 Task: Create a due date automation trigger when advanced on, on the monday before a card is due add basic not assigned to anyone at 11:00 AM.
Action: Mouse moved to (1169, 338)
Screenshot: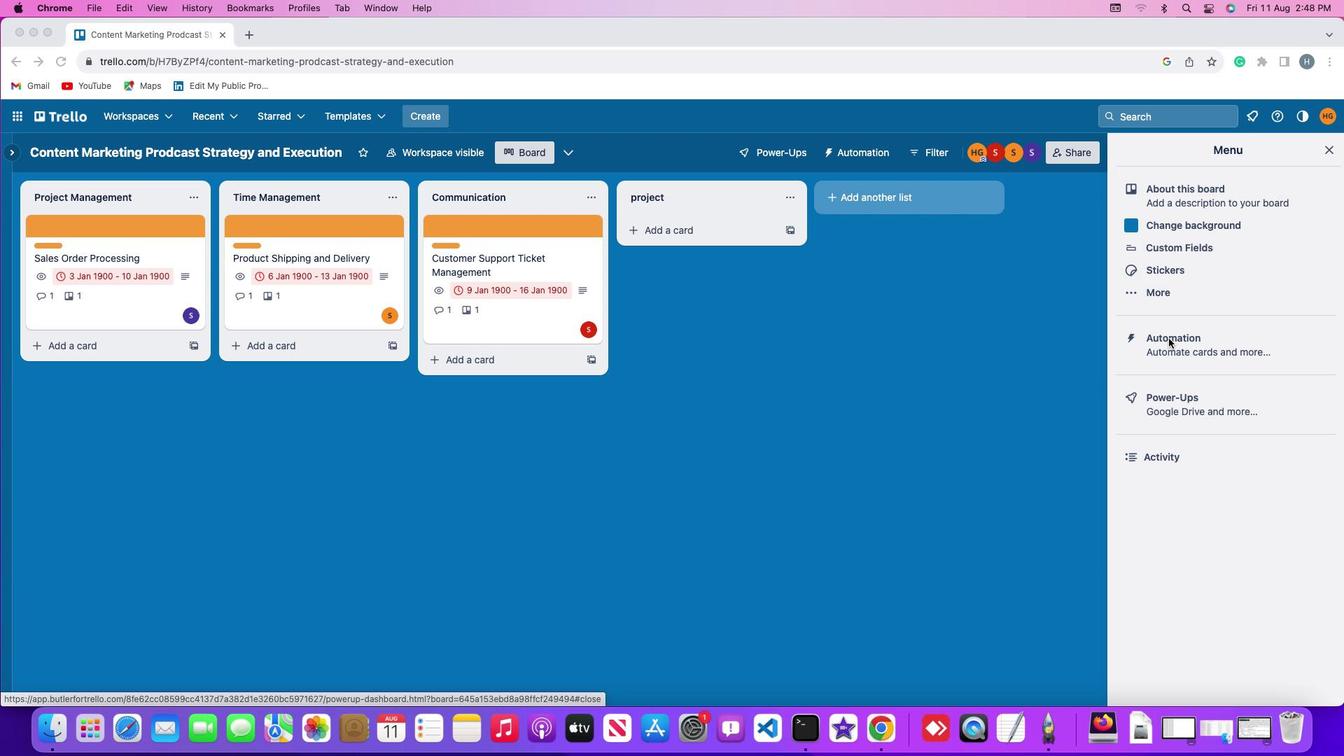 
Action: Mouse pressed left at (1169, 338)
Screenshot: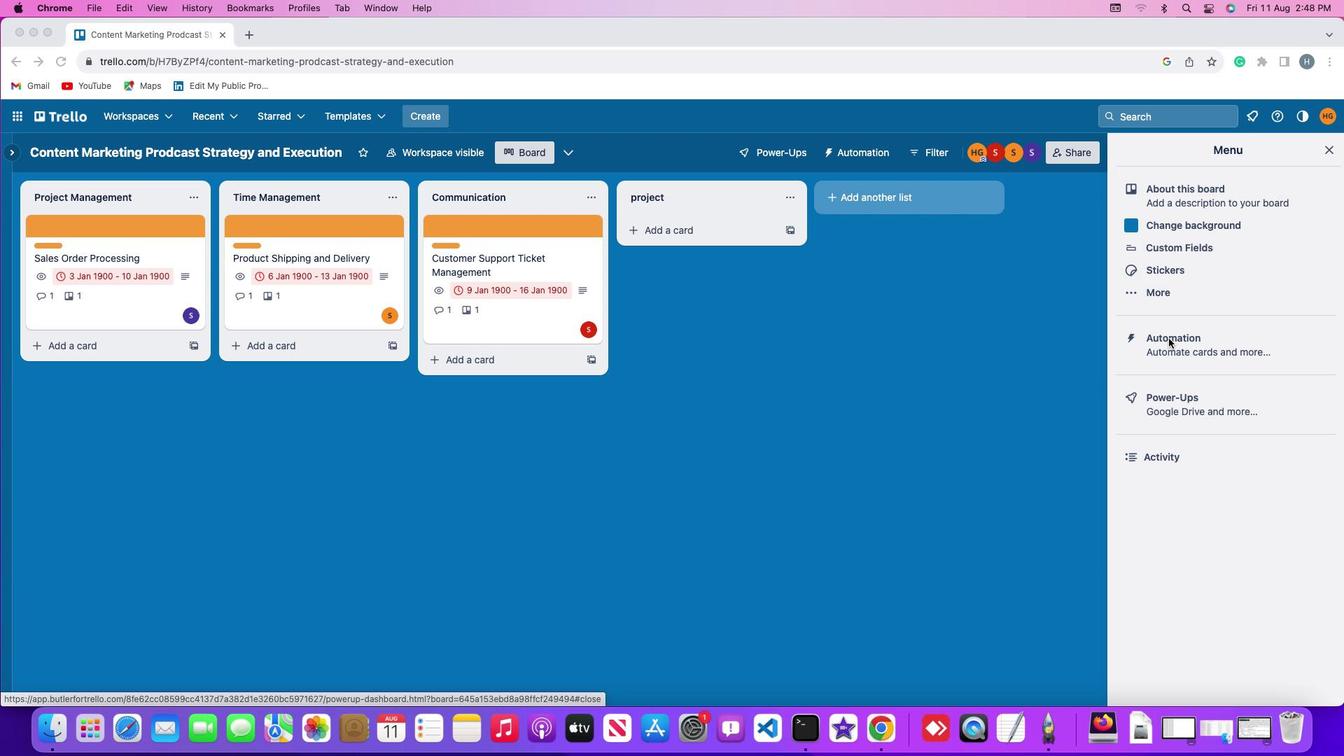 
Action: Mouse moved to (1168, 338)
Screenshot: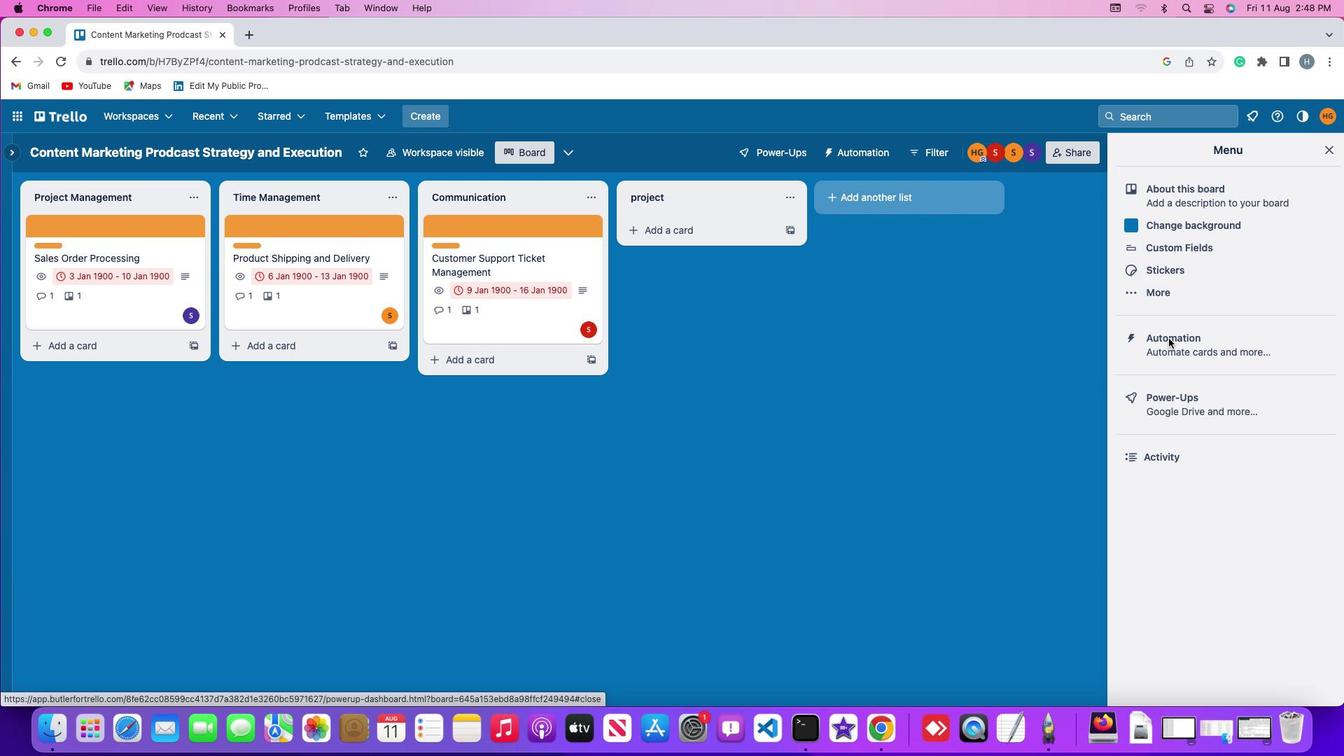 
Action: Mouse pressed left at (1168, 338)
Screenshot: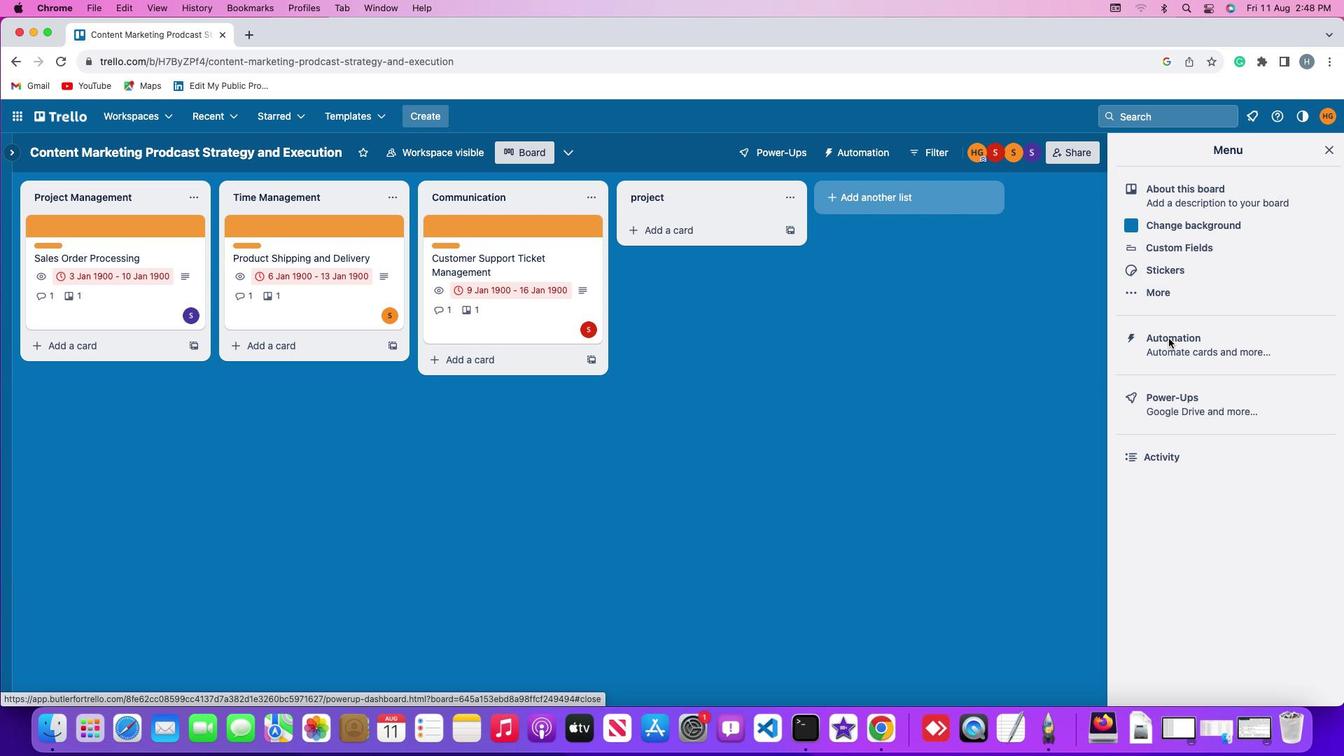 
Action: Mouse moved to (90, 331)
Screenshot: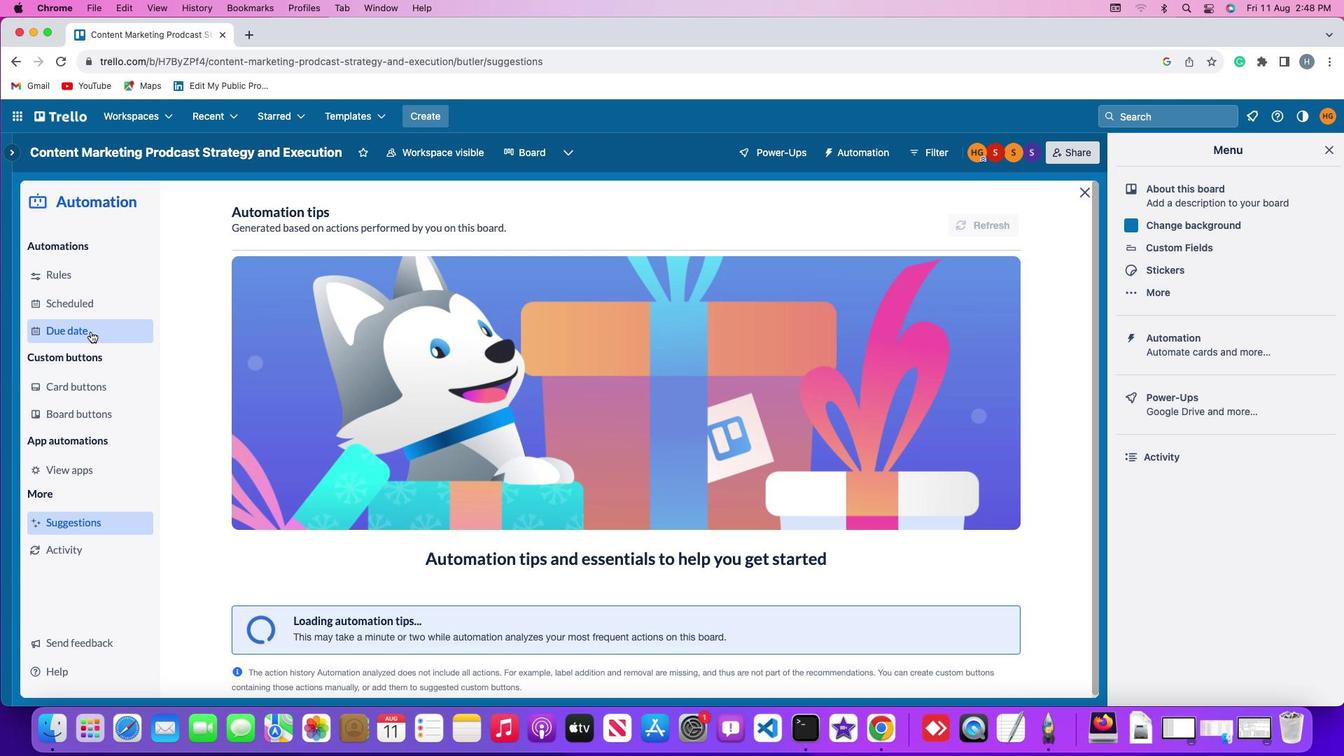 
Action: Mouse pressed left at (90, 331)
Screenshot: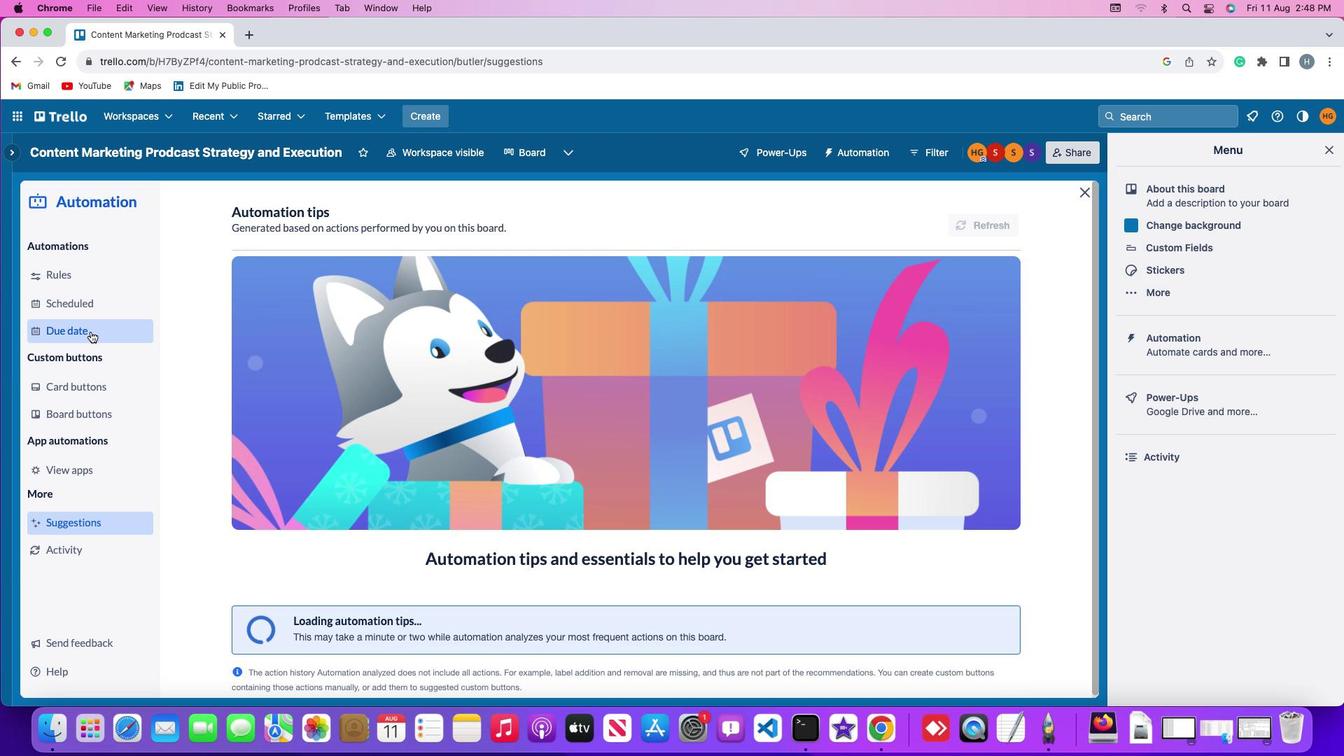 
Action: Mouse moved to (934, 212)
Screenshot: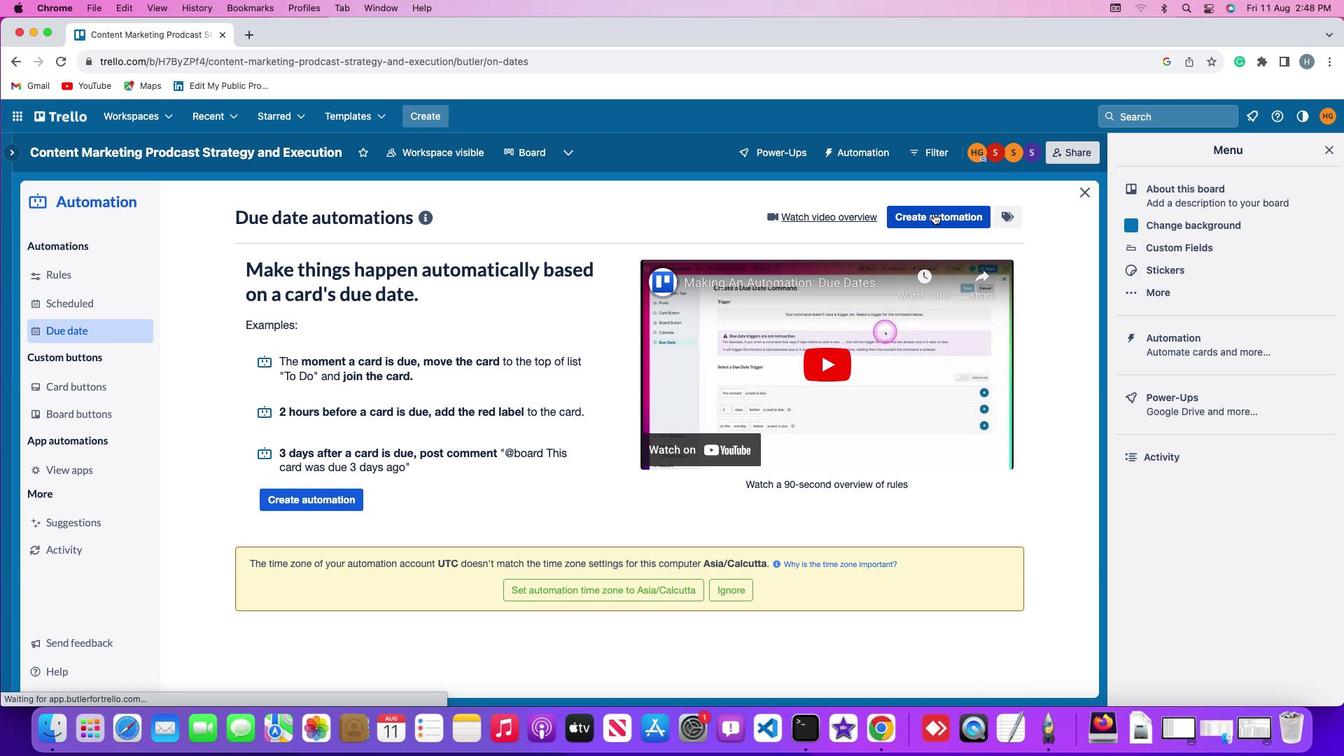 
Action: Mouse pressed left at (934, 212)
Screenshot: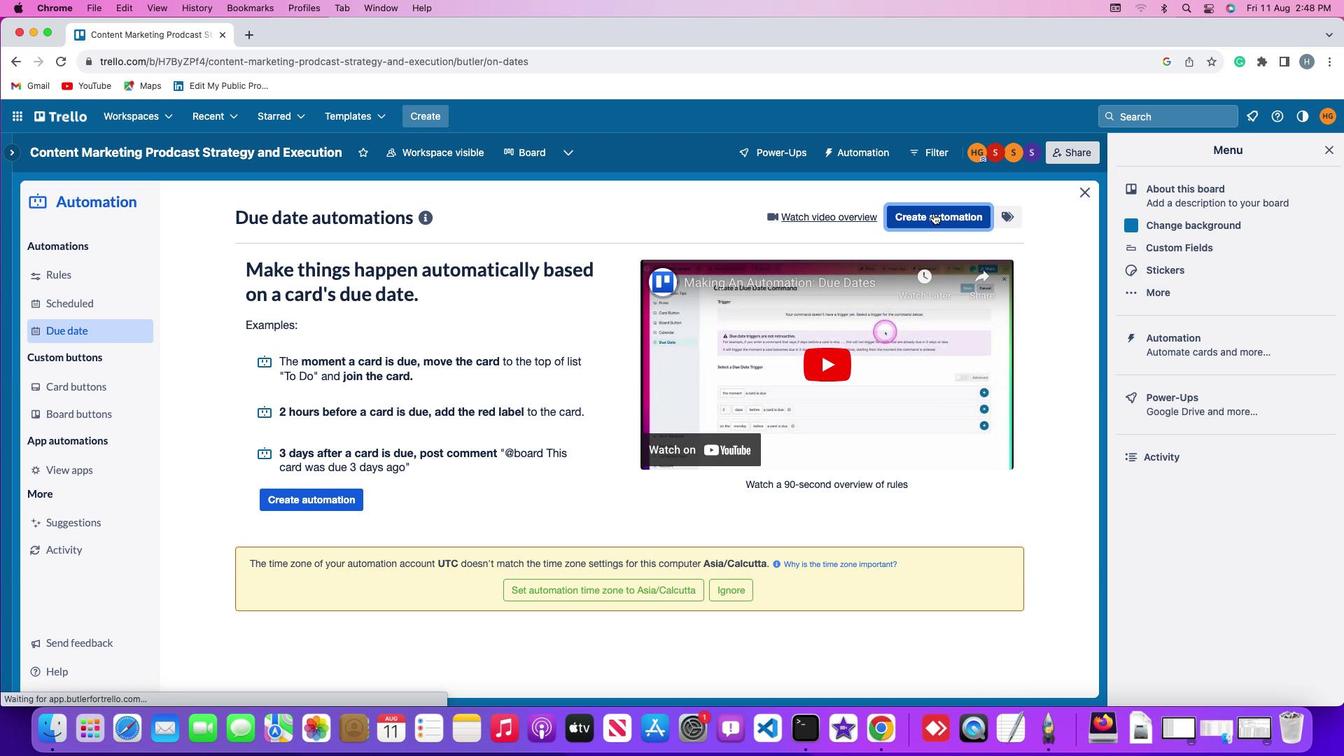 
Action: Mouse moved to (392, 351)
Screenshot: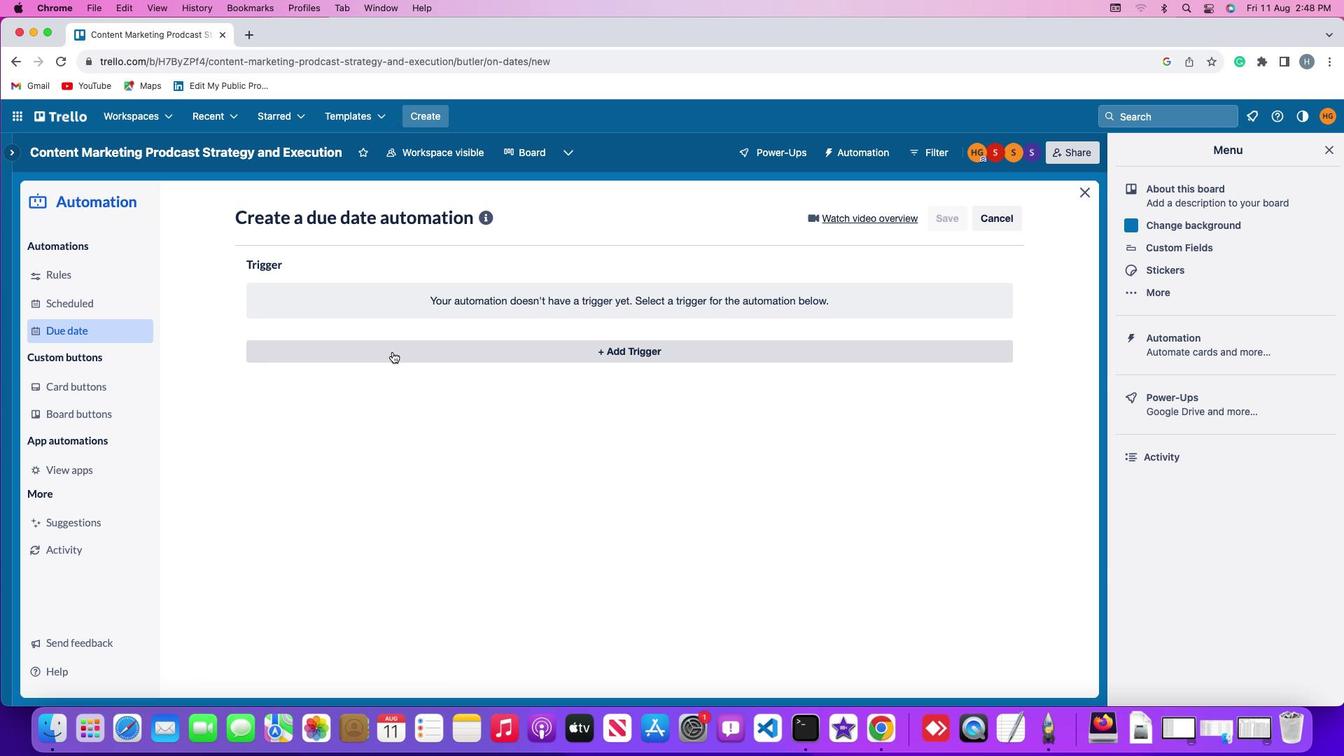 
Action: Mouse pressed left at (392, 351)
Screenshot: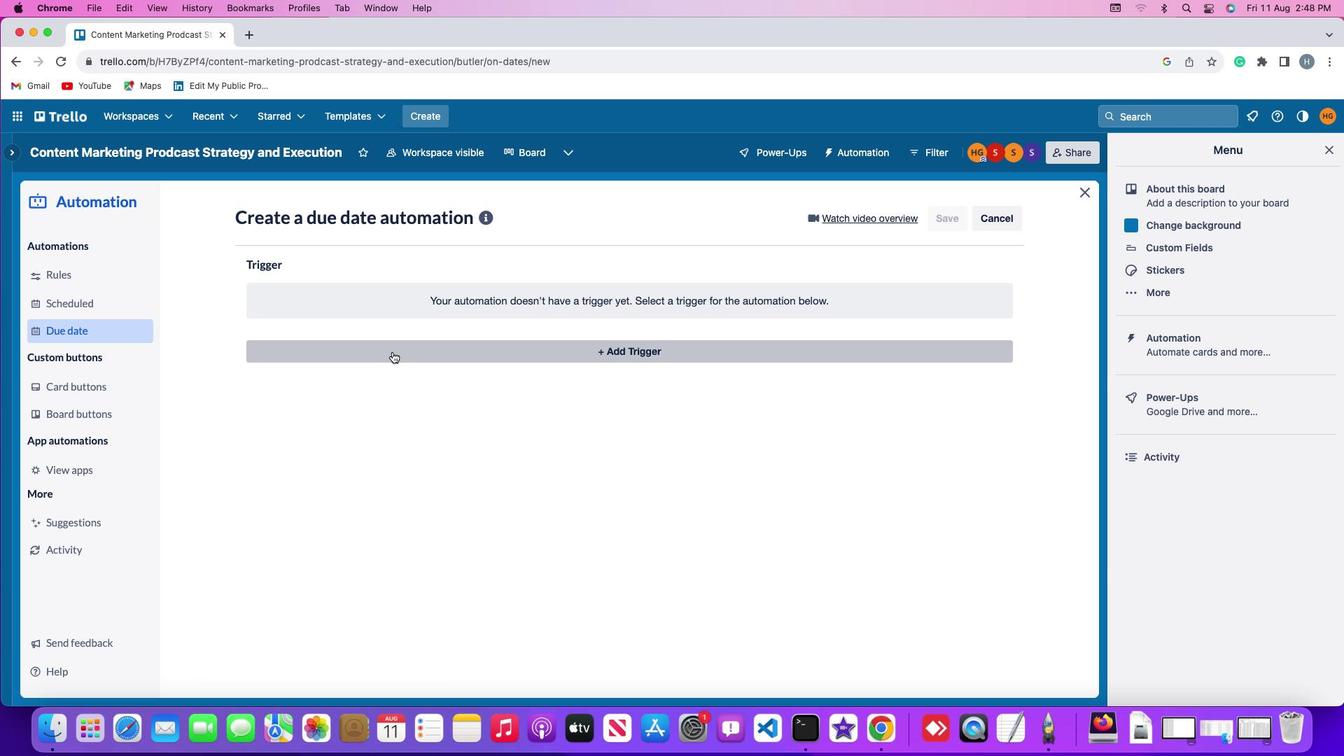 
Action: Mouse moved to (308, 617)
Screenshot: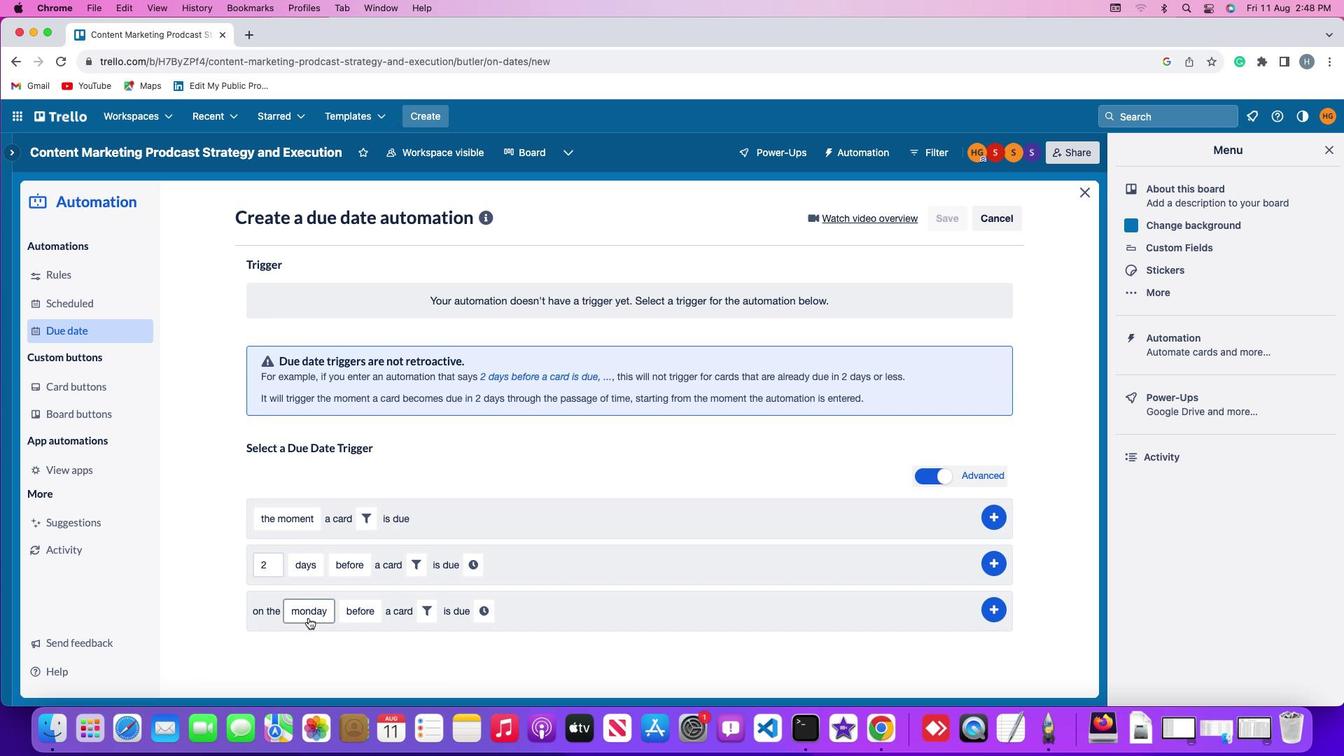 
Action: Mouse pressed left at (308, 617)
Screenshot: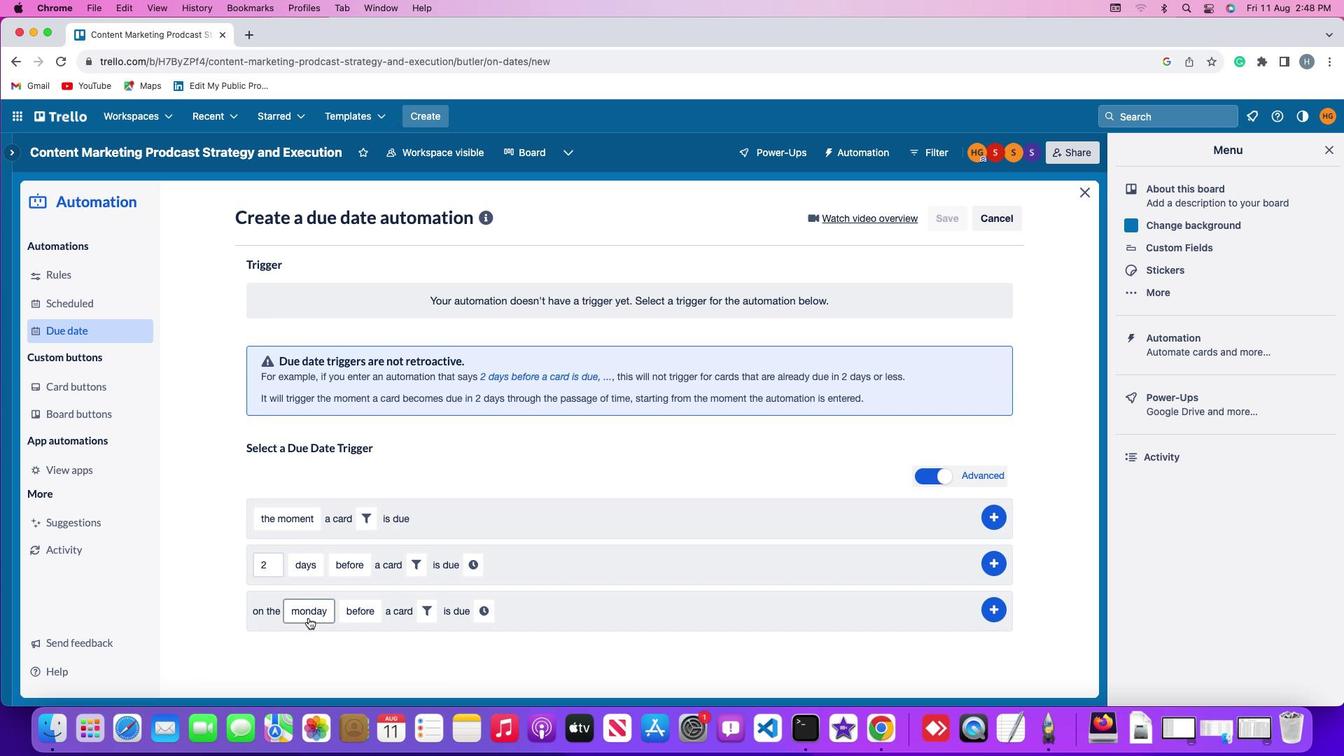 
Action: Mouse moved to (331, 417)
Screenshot: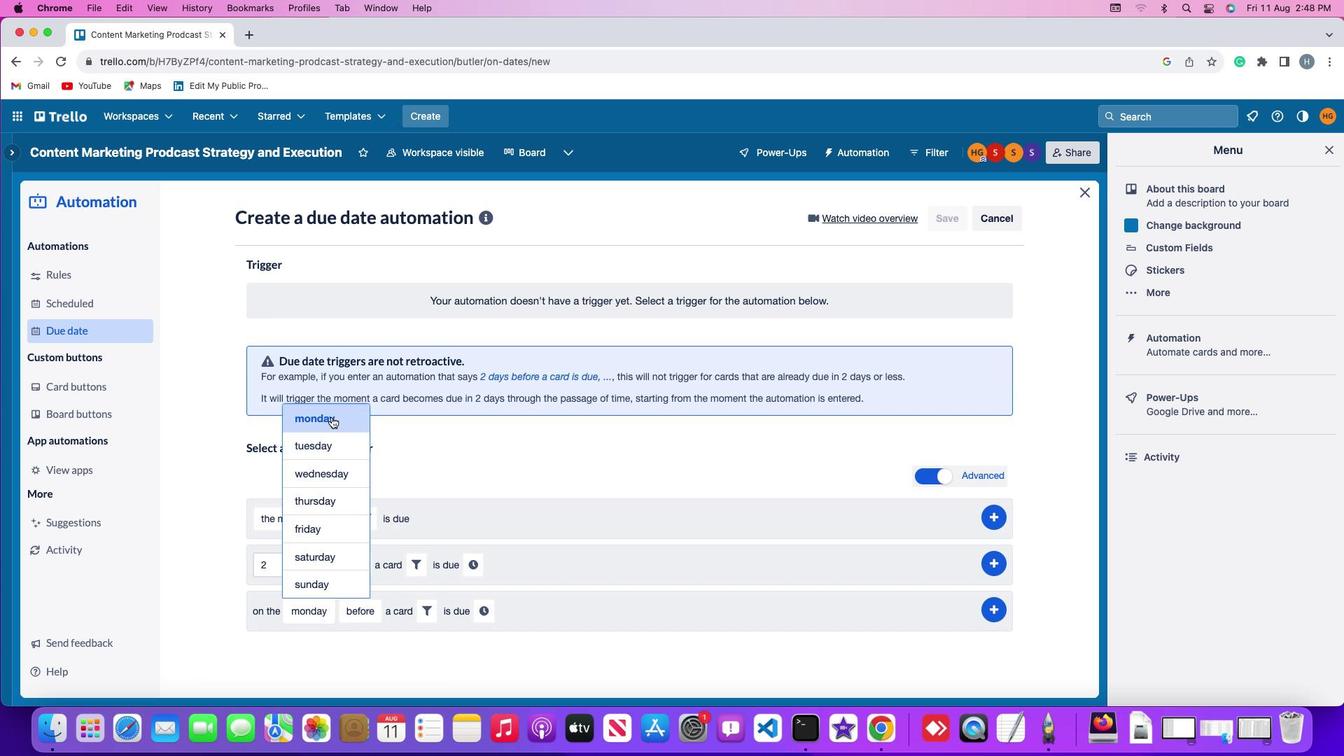
Action: Mouse pressed left at (331, 417)
Screenshot: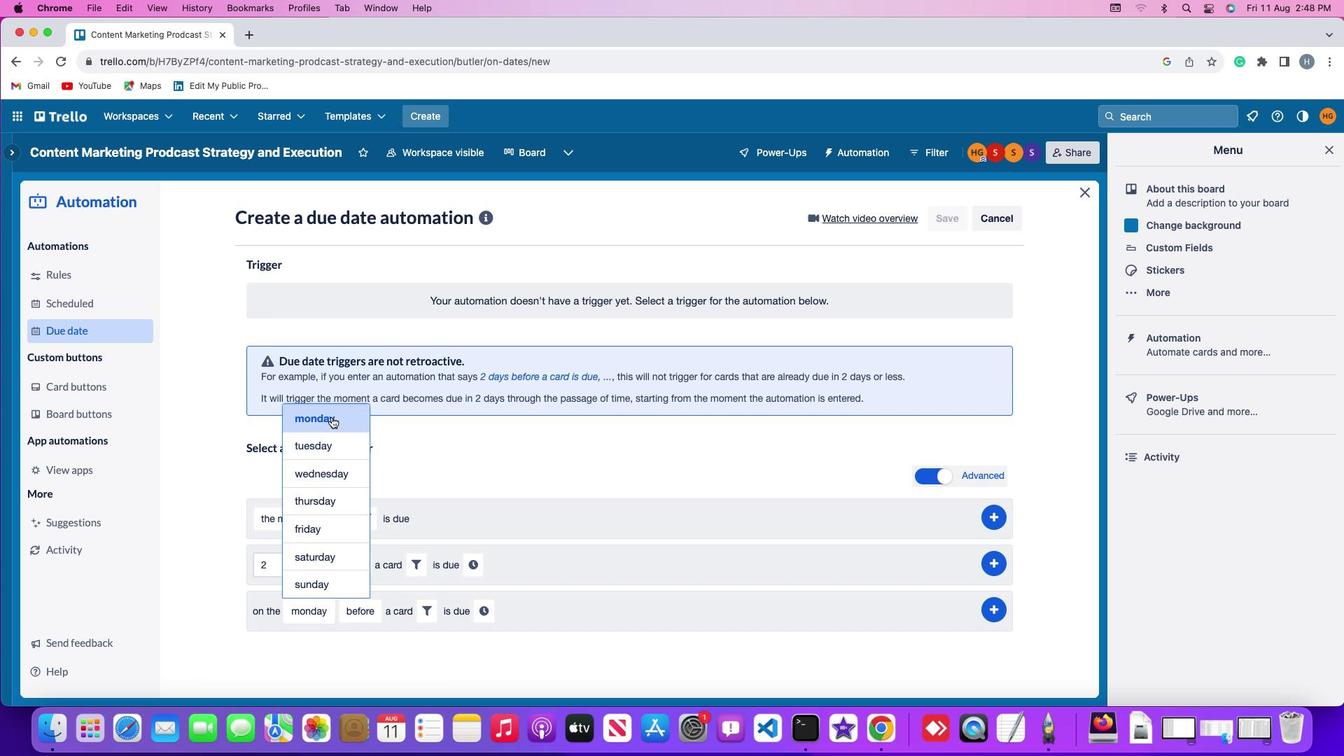 
Action: Mouse moved to (364, 618)
Screenshot: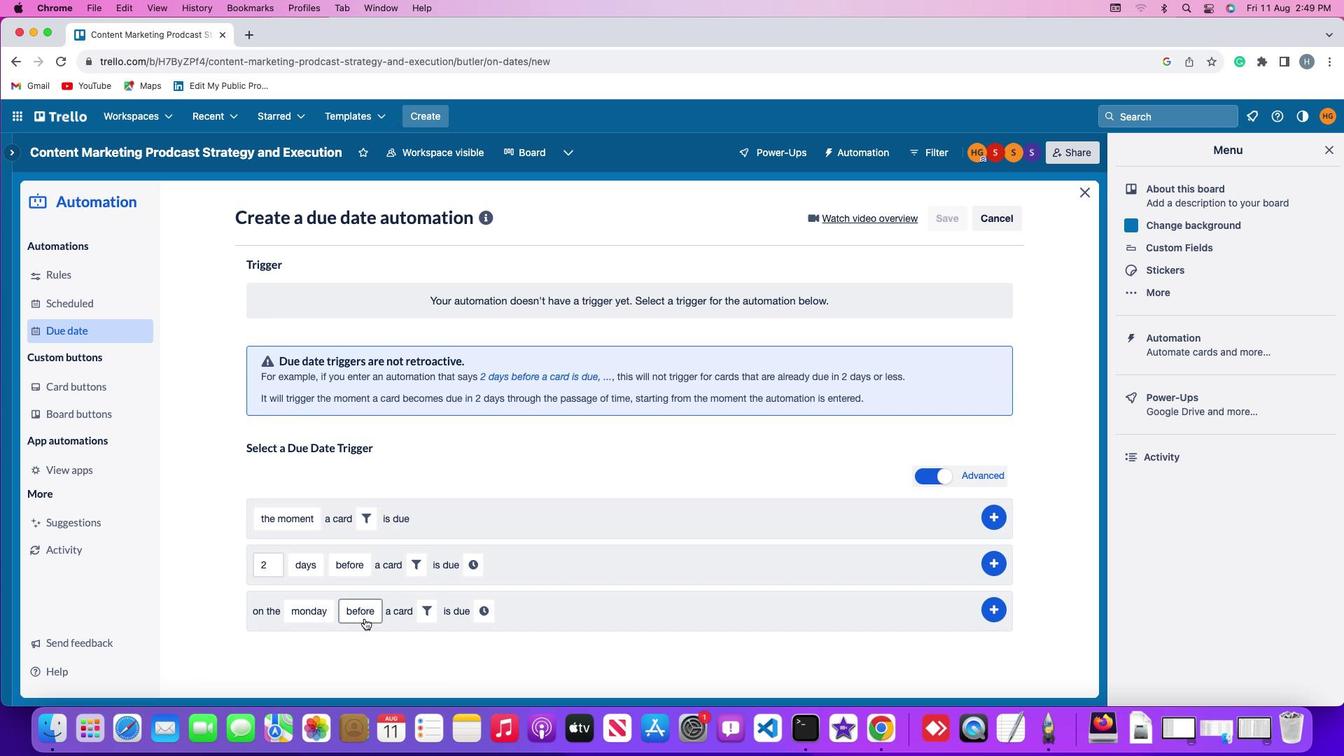 
Action: Mouse pressed left at (364, 618)
Screenshot: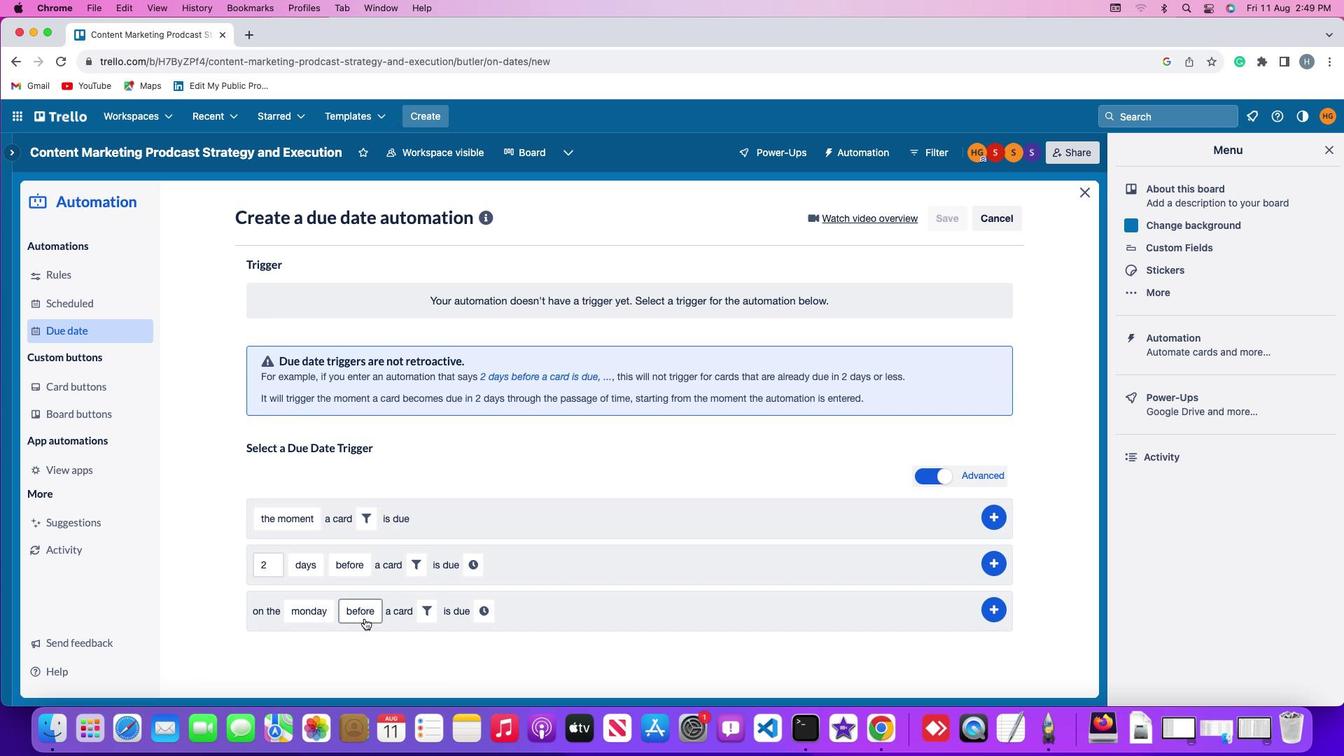 
Action: Mouse moved to (387, 500)
Screenshot: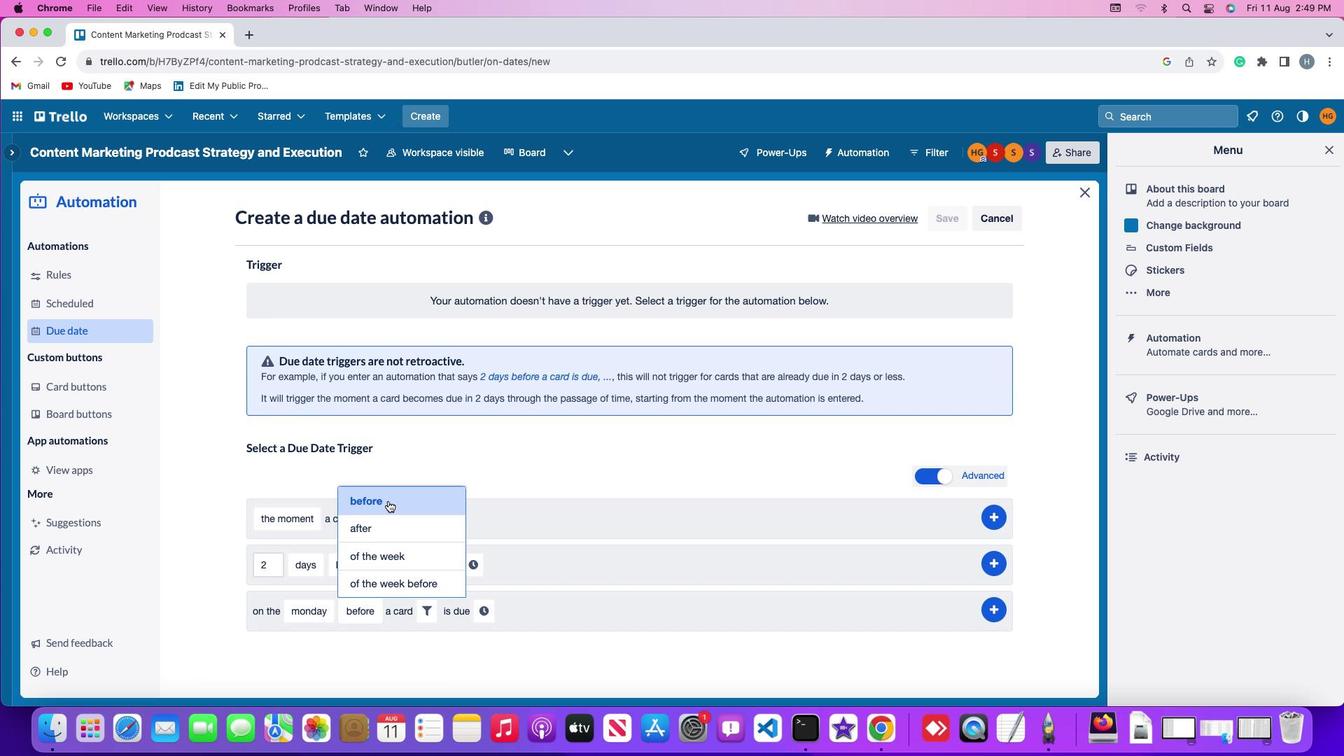 
Action: Mouse pressed left at (387, 500)
Screenshot: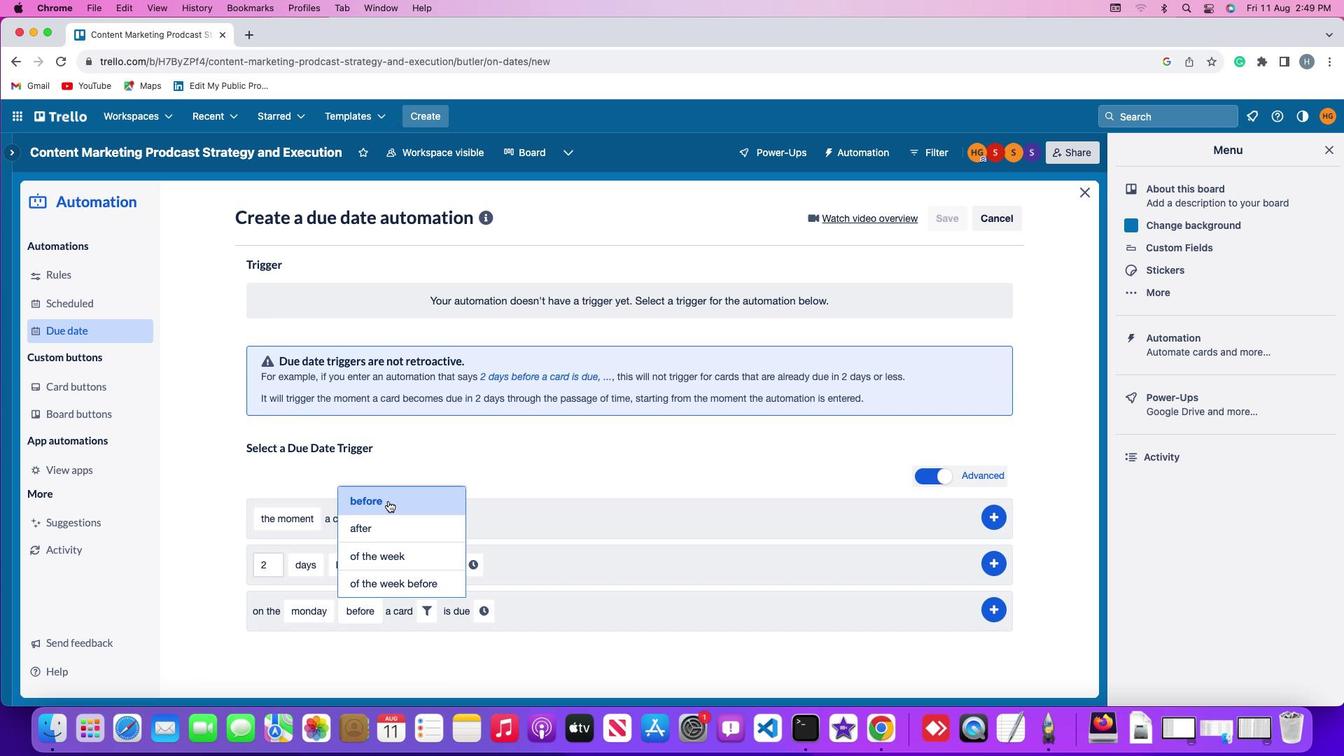 
Action: Mouse moved to (430, 607)
Screenshot: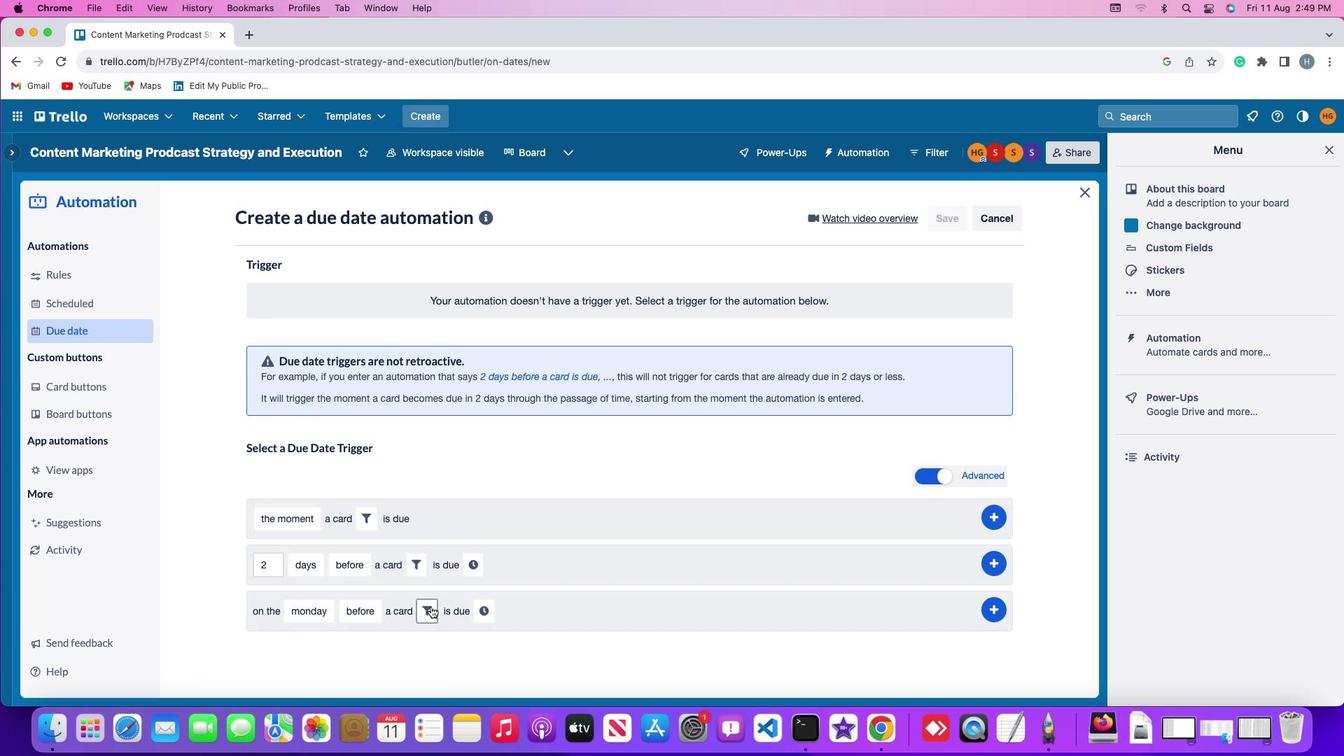 
Action: Mouse pressed left at (430, 607)
Screenshot: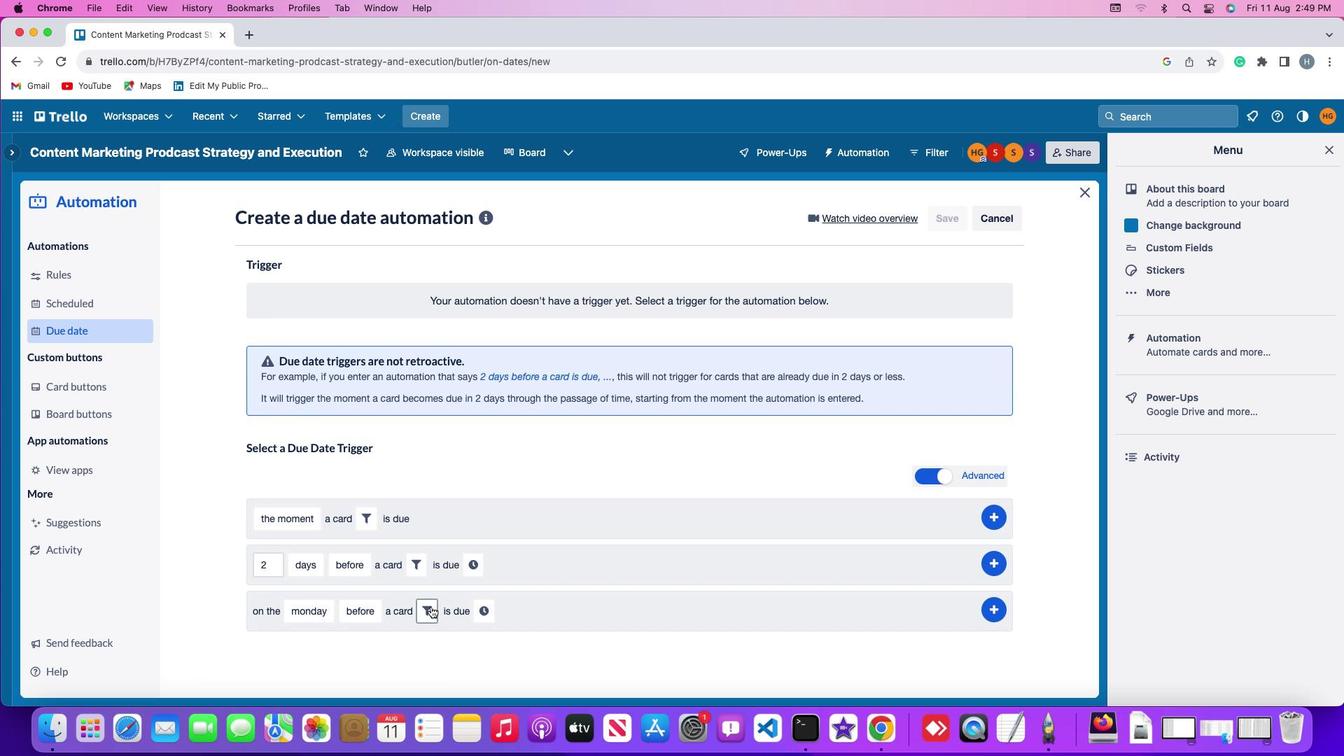 
Action: Mouse moved to (383, 659)
Screenshot: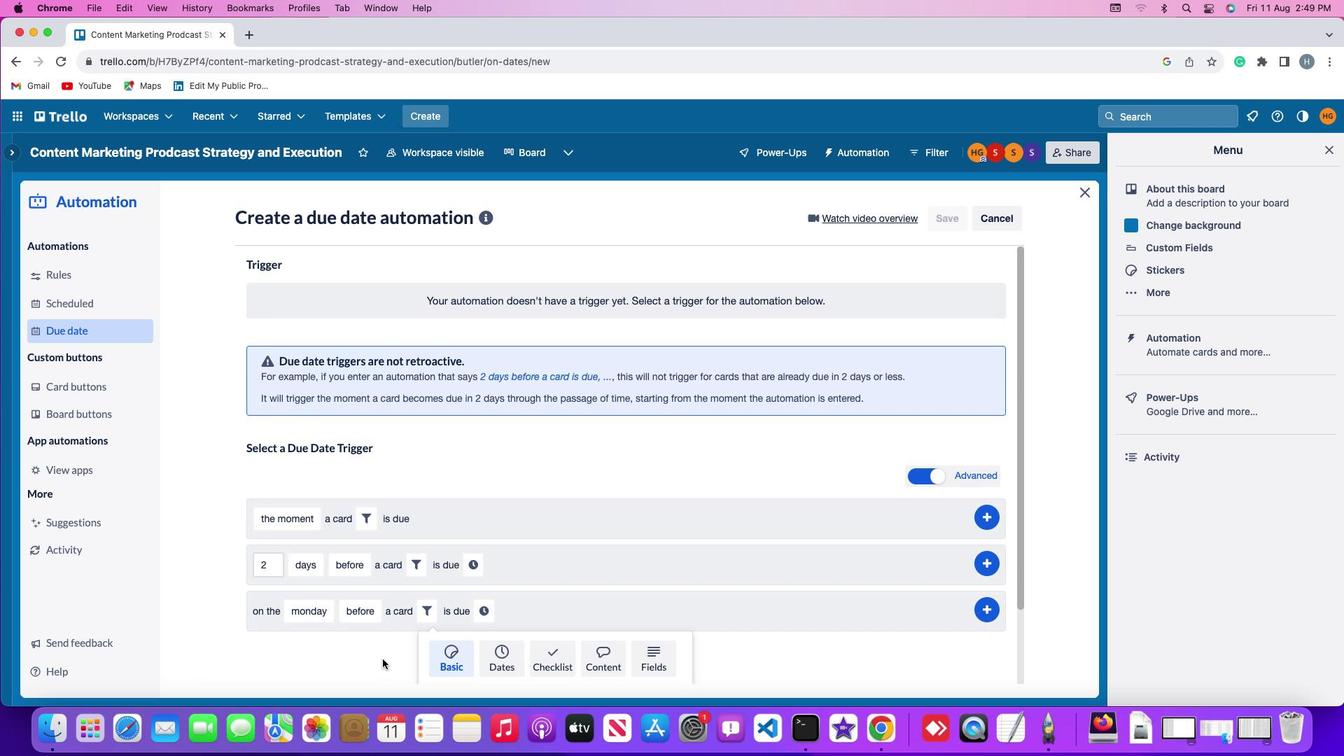 
Action: Mouse scrolled (383, 659) with delta (0, 0)
Screenshot: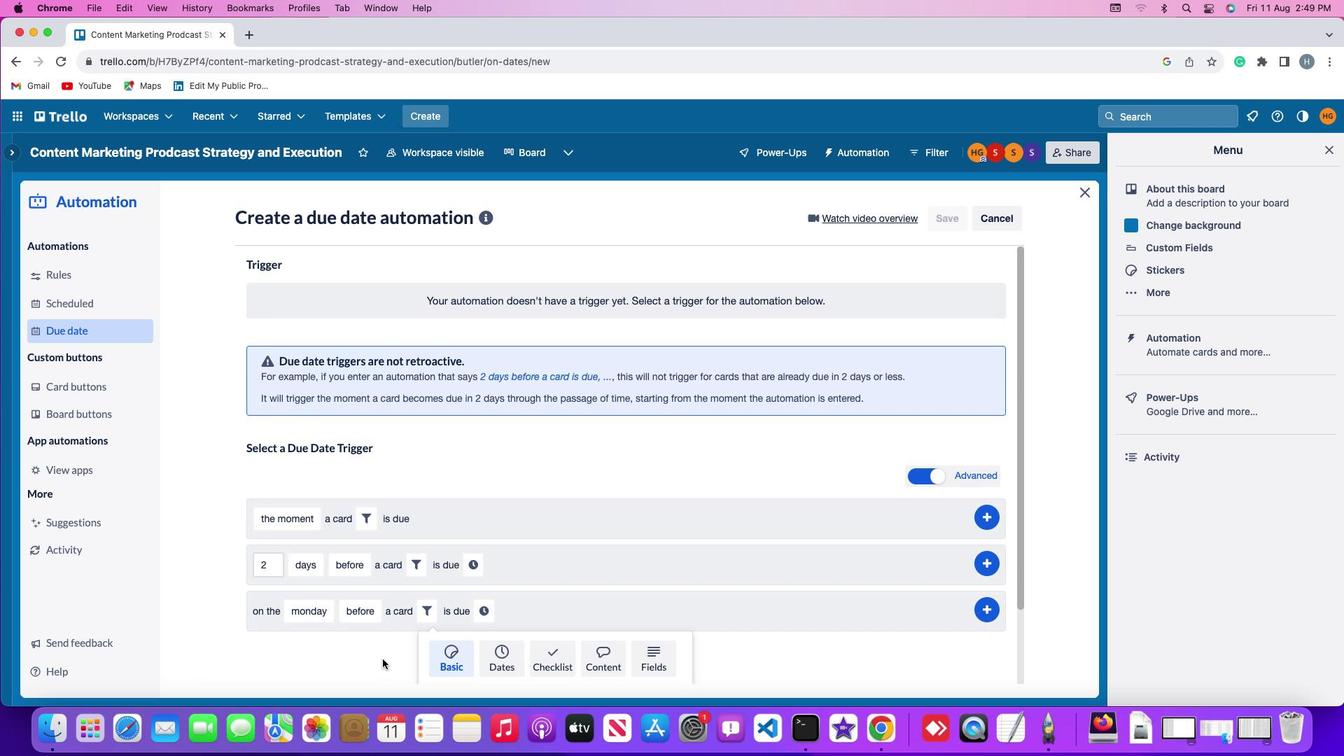 
Action: Mouse scrolled (383, 659) with delta (0, 0)
Screenshot: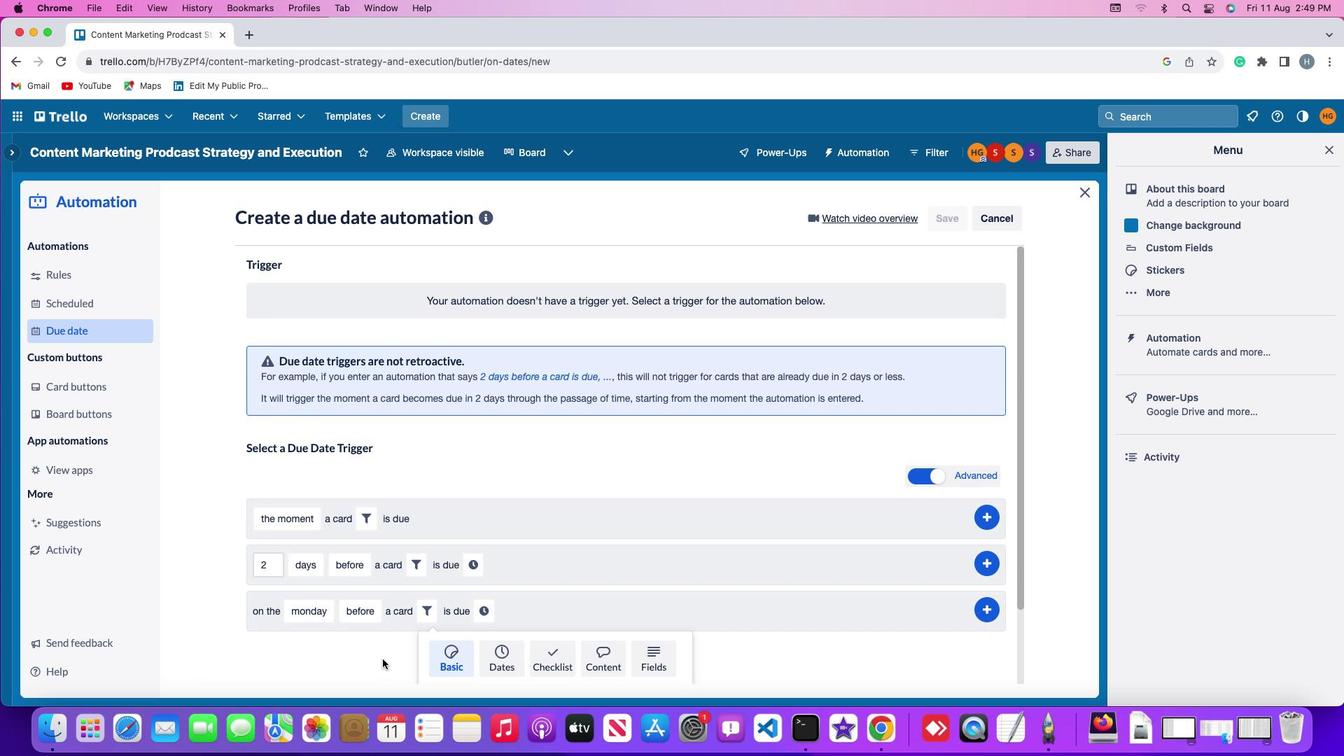 
Action: Mouse moved to (383, 659)
Screenshot: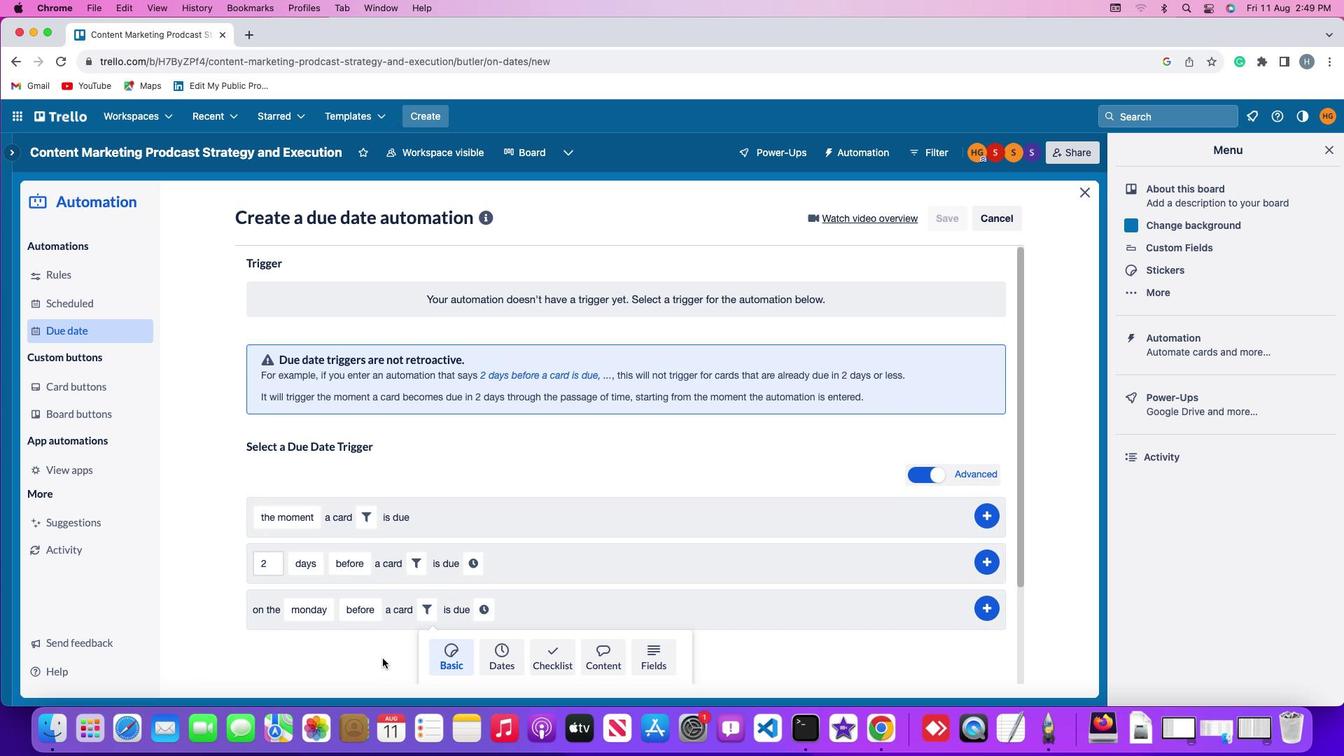 
Action: Mouse scrolled (383, 659) with delta (0, -2)
Screenshot: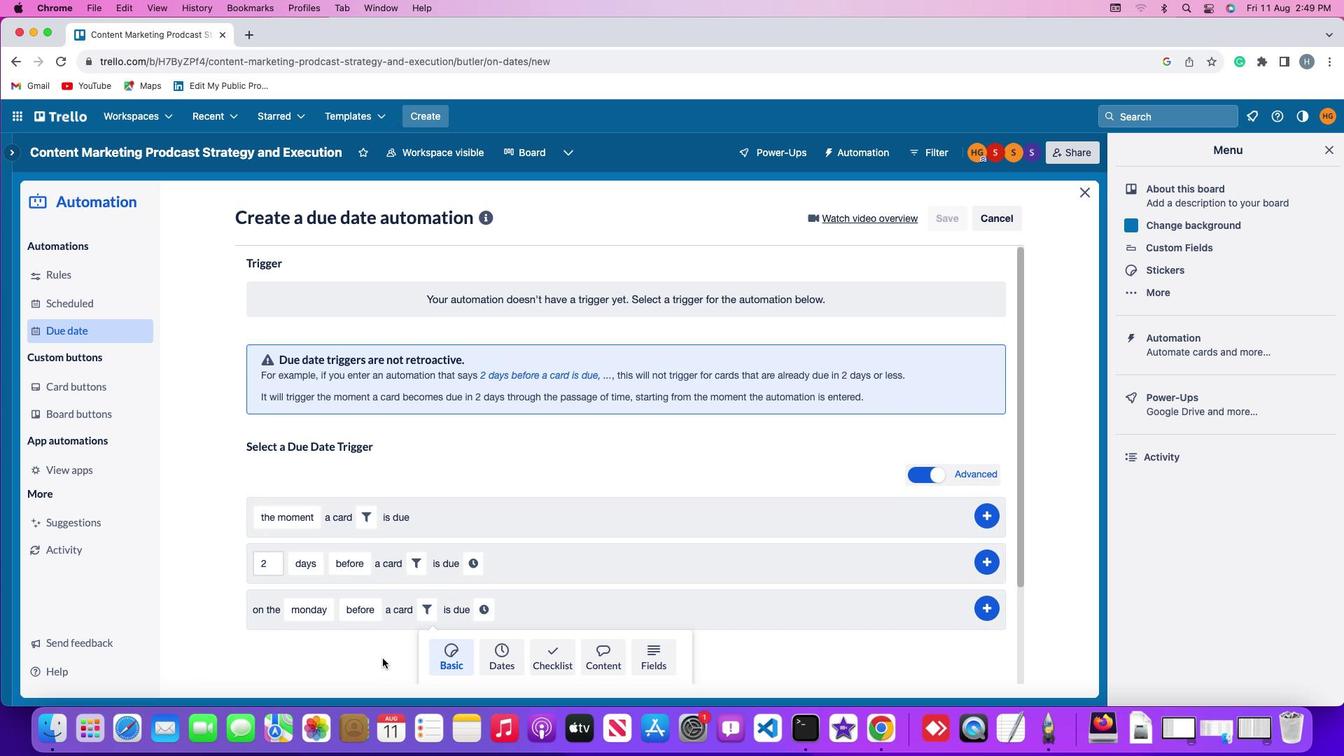 
Action: Mouse moved to (383, 658)
Screenshot: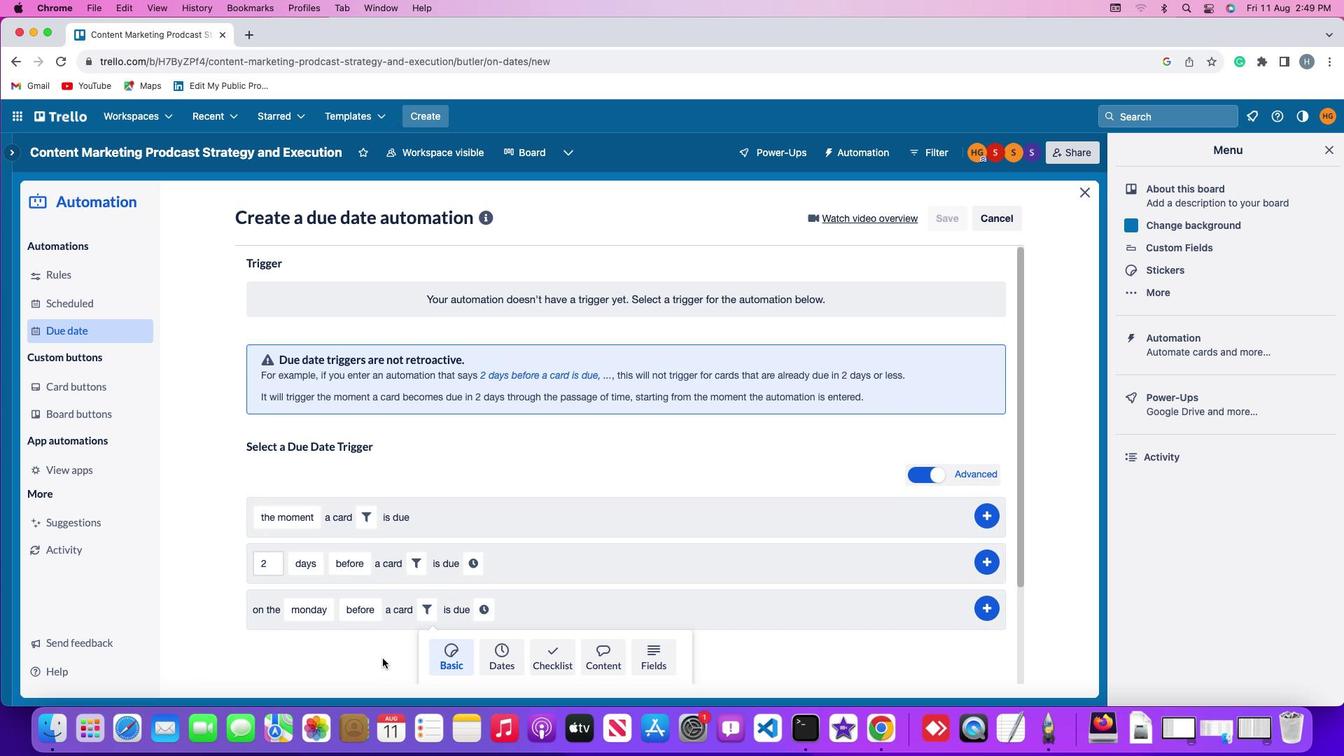 
Action: Mouse scrolled (383, 658) with delta (0, -3)
Screenshot: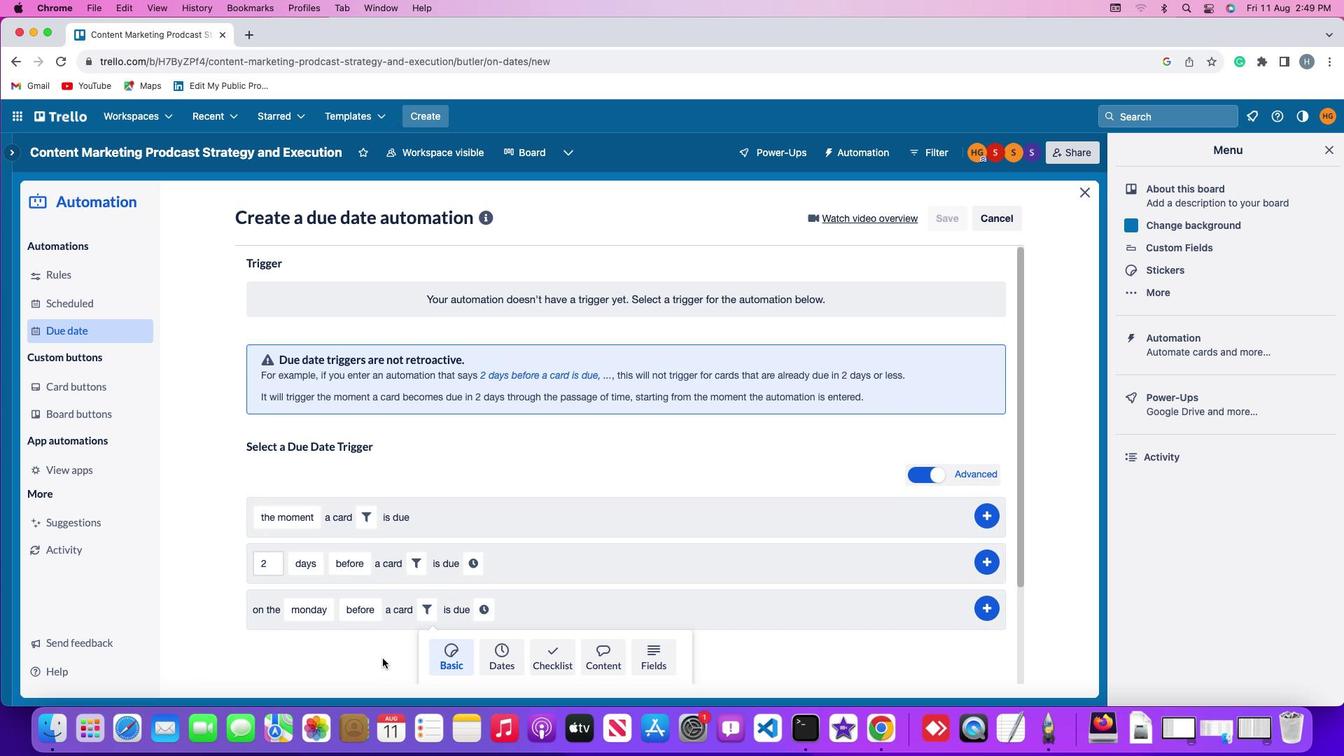 
Action: Mouse moved to (382, 658)
Screenshot: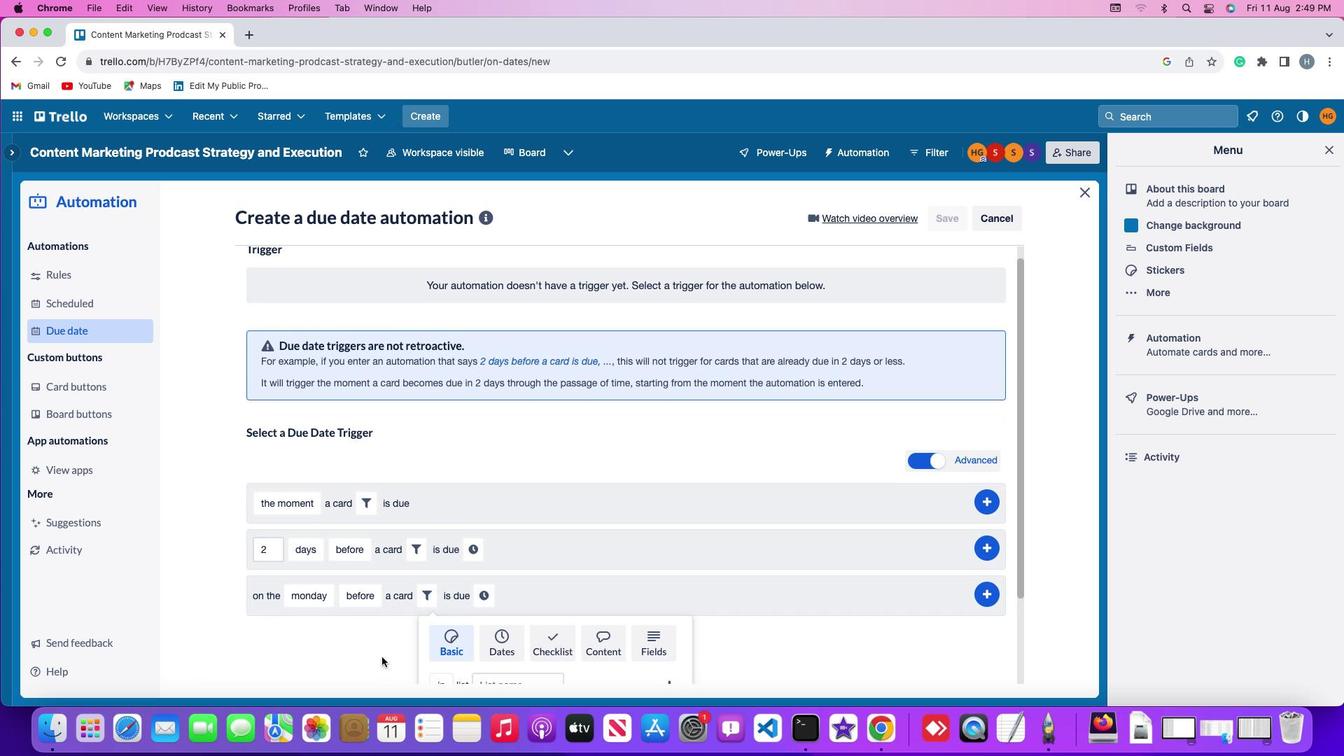 
Action: Mouse scrolled (382, 658) with delta (0, -4)
Screenshot: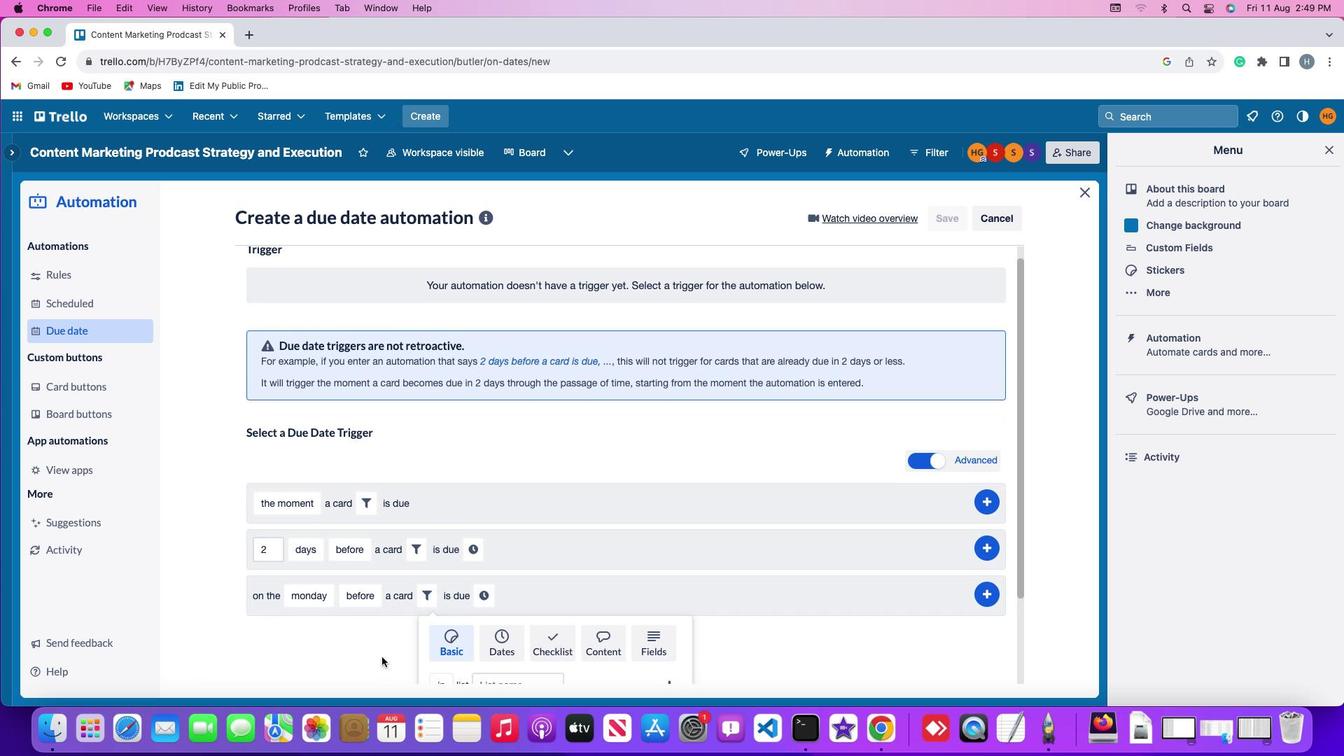
Action: Mouse moved to (378, 652)
Screenshot: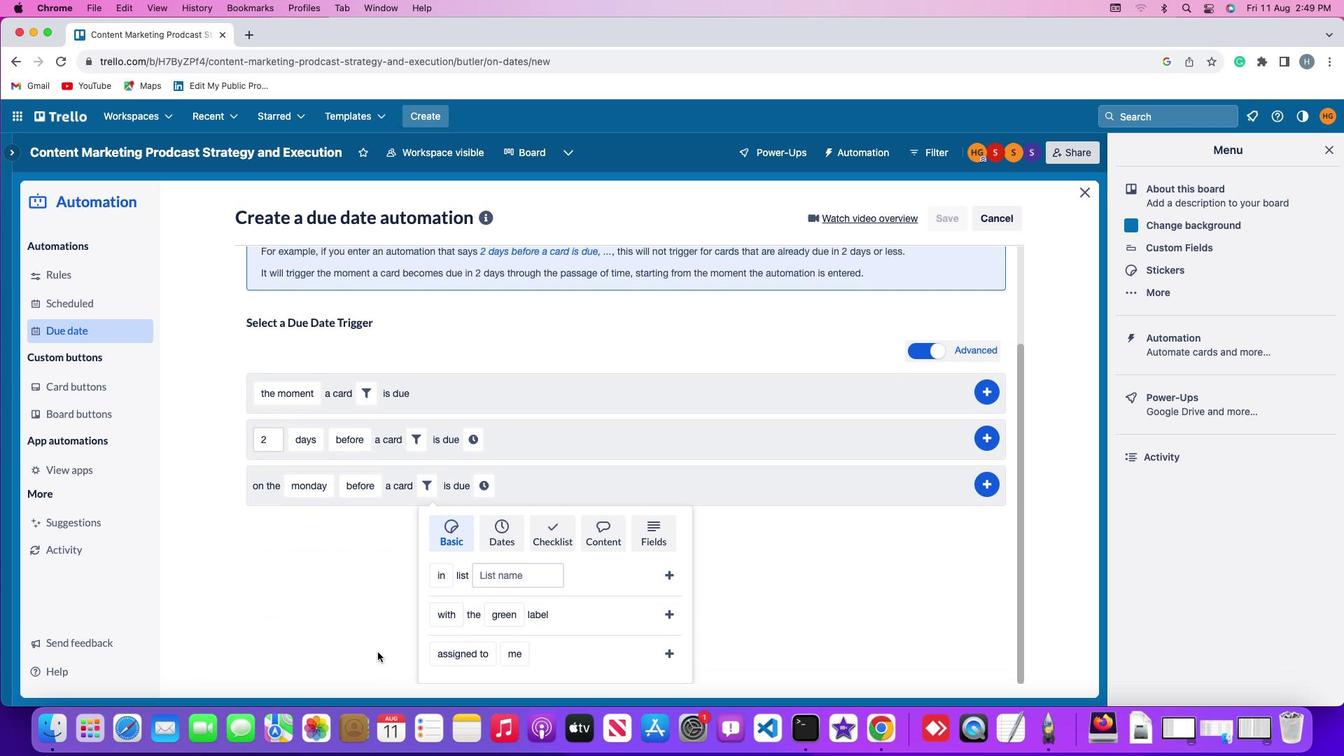 
Action: Mouse scrolled (378, 652) with delta (0, 0)
Screenshot: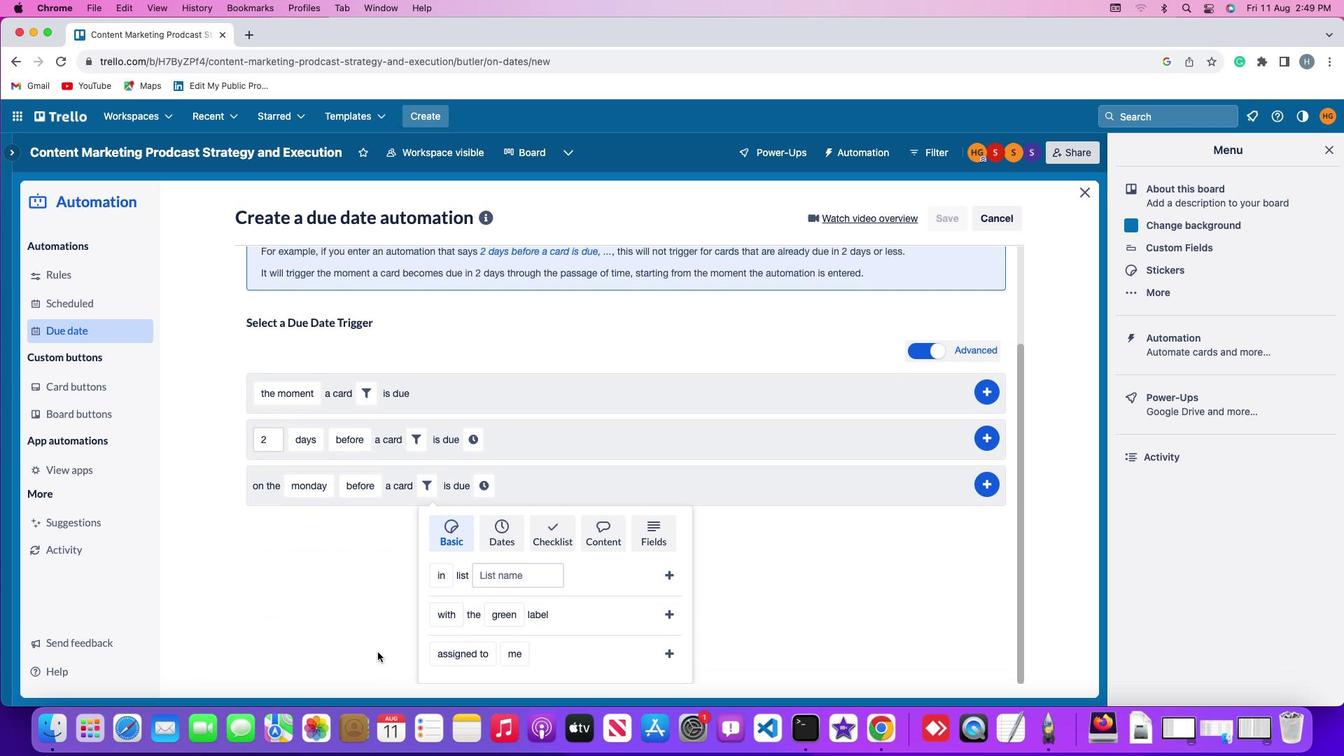 
Action: Mouse moved to (378, 651)
Screenshot: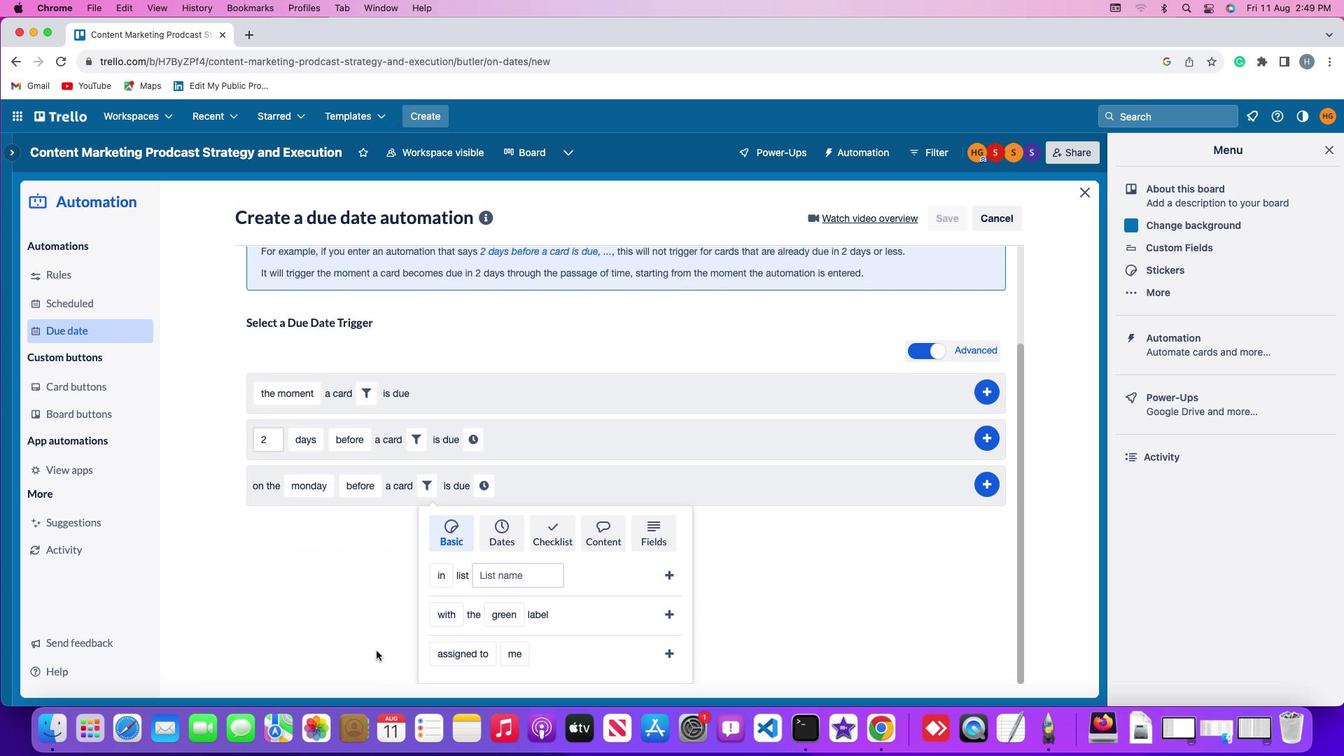 
Action: Mouse scrolled (378, 651) with delta (0, 0)
Screenshot: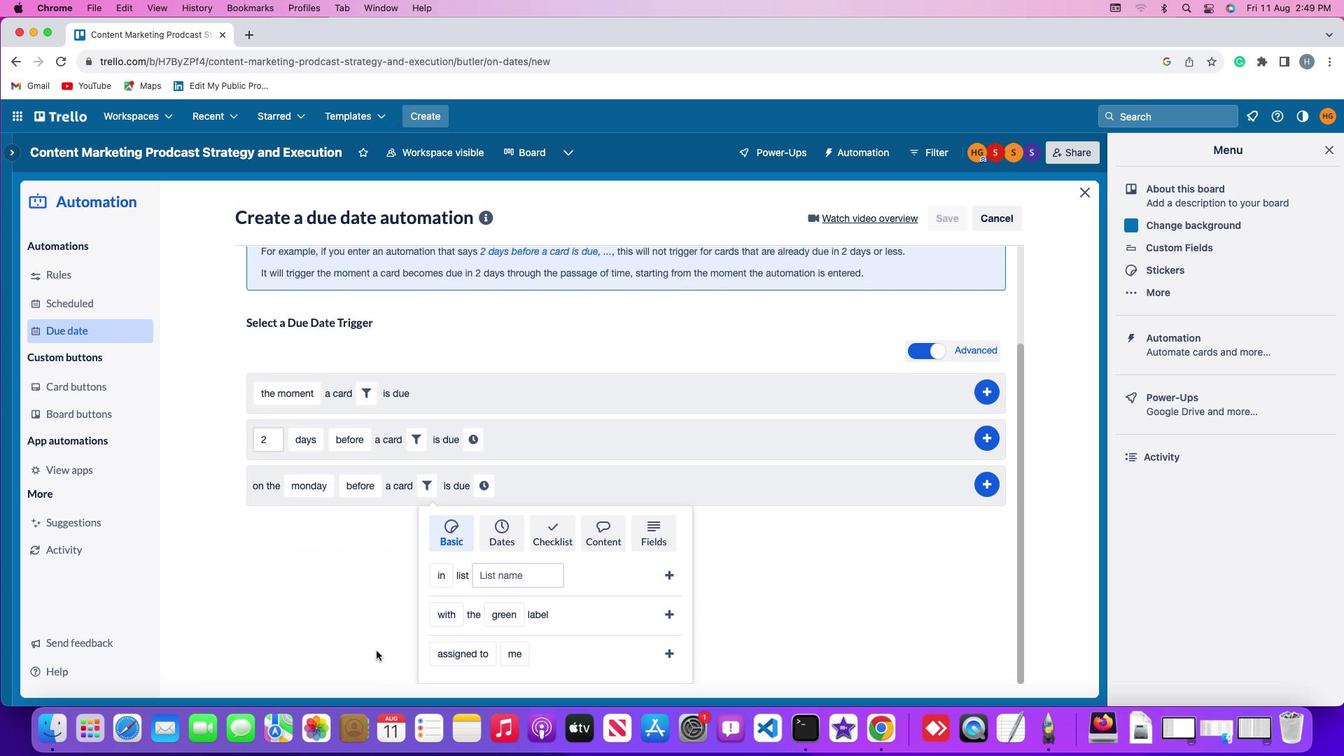 
Action: Mouse moved to (377, 651)
Screenshot: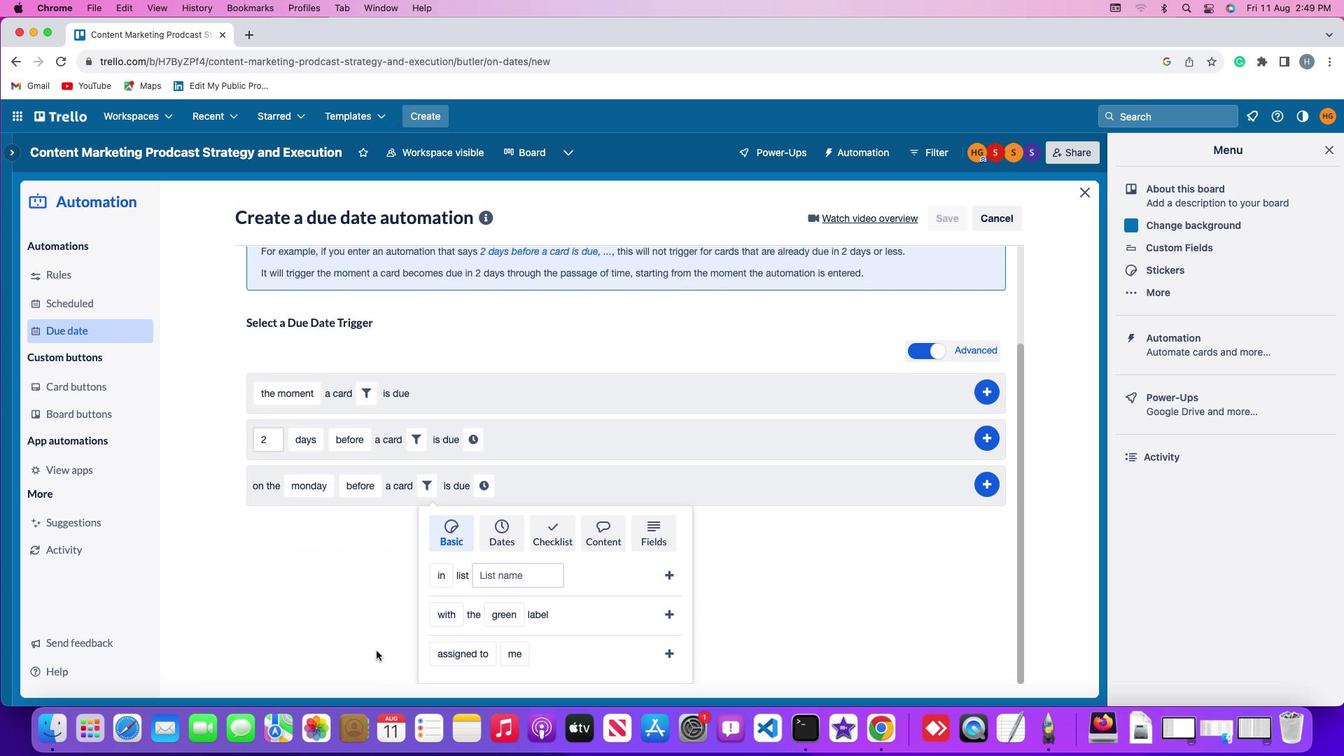 
Action: Mouse scrolled (377, 651) with delta (0, -2)
Screenshot: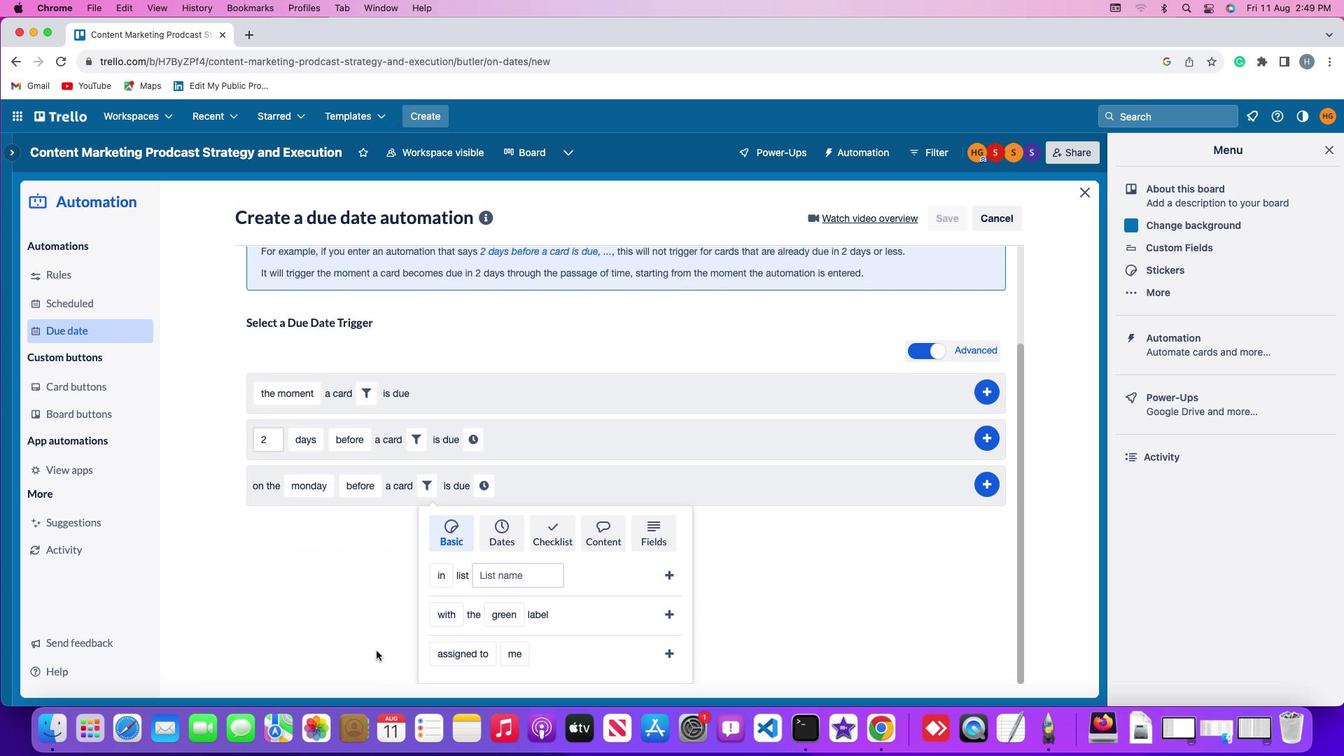 
Action: Mouse moved to (375, 650)
Screenshot: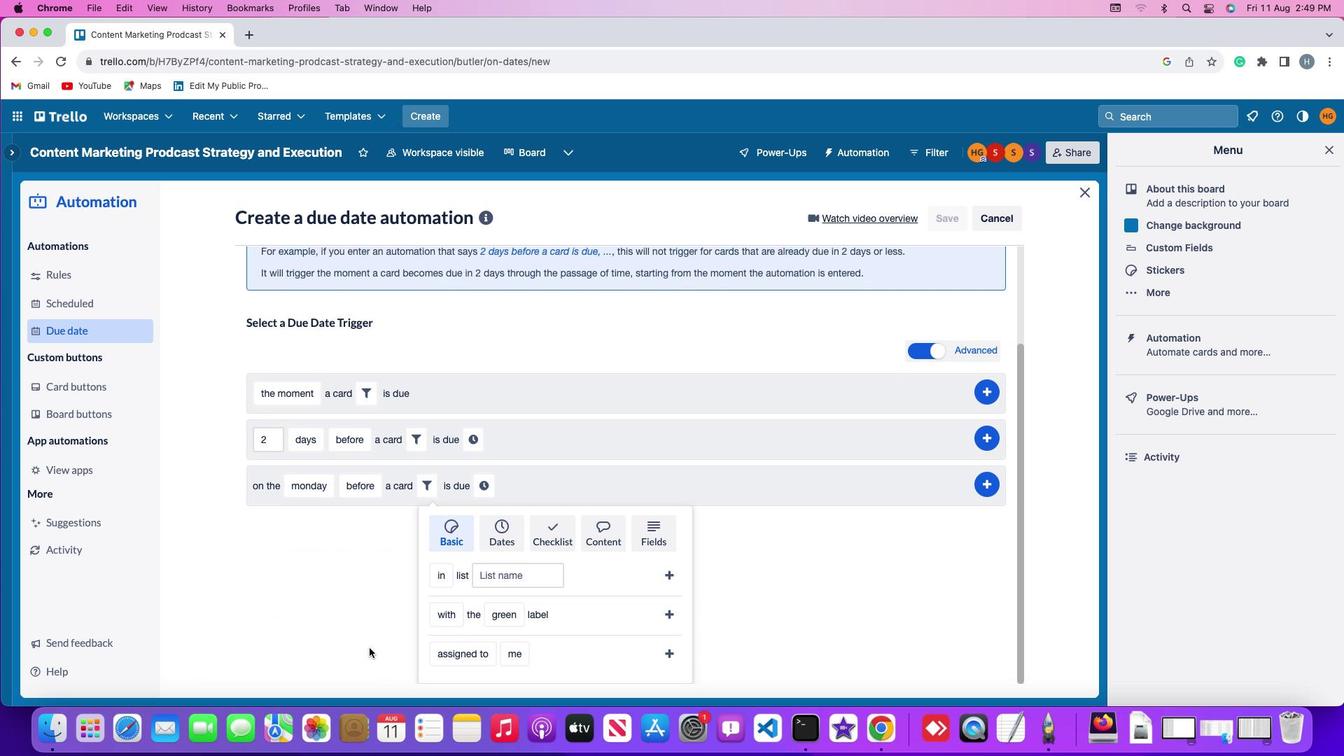 
Action: Mouse scrolled (375, 650) with delta (0, -3)
Screenshot: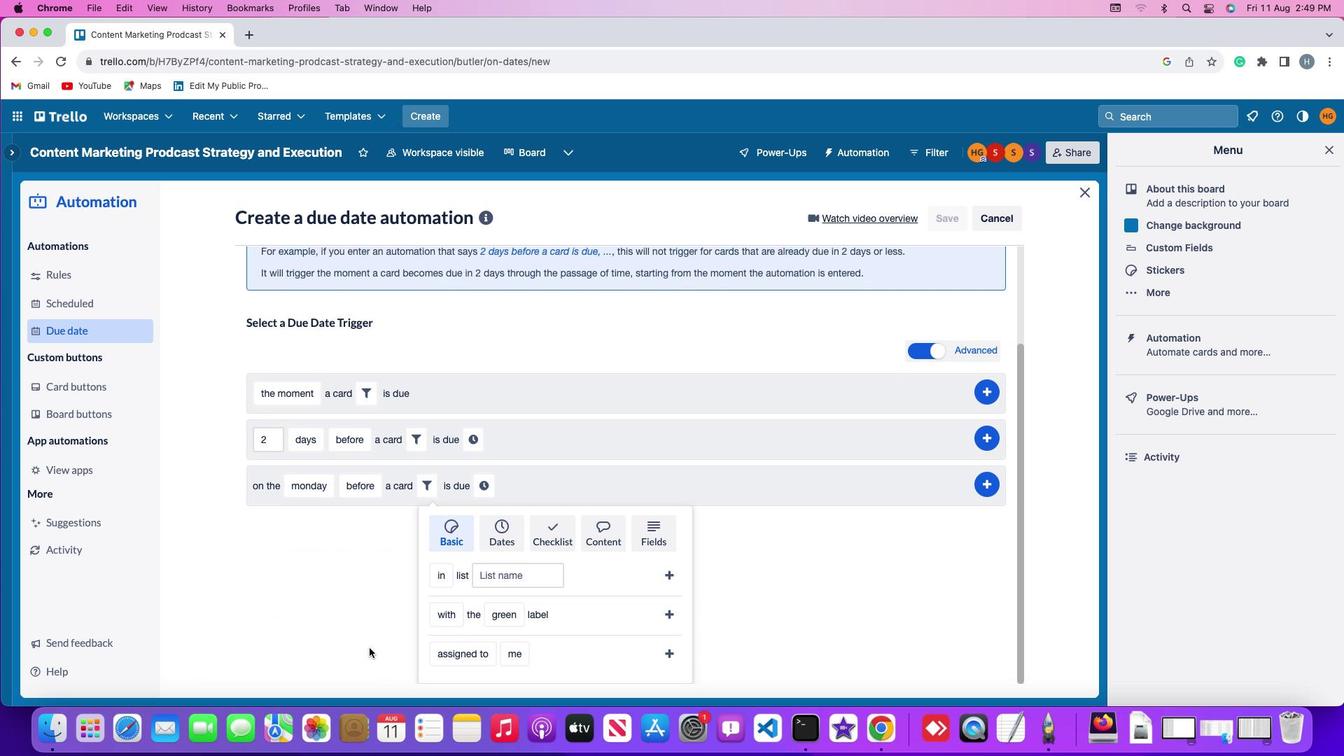 
Action: Mouse moved to (448, 654)
Screenshot: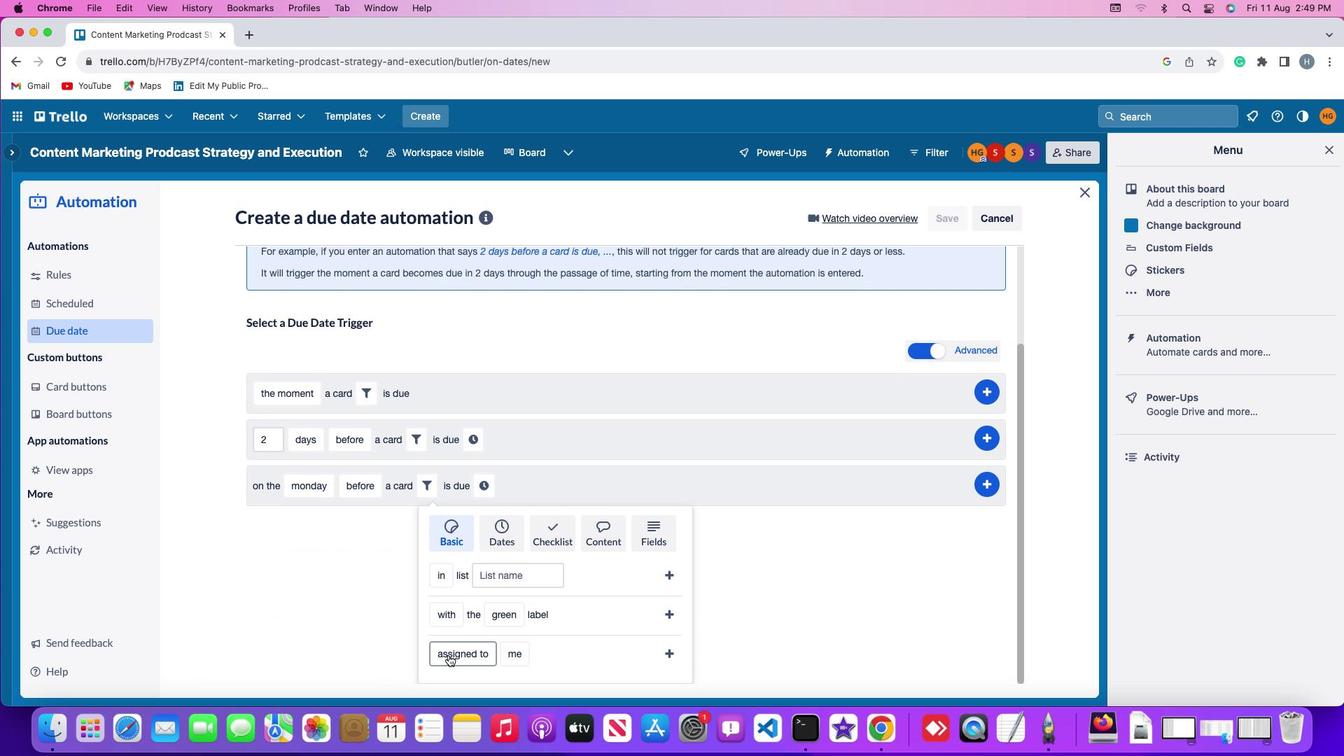 
Action: Mouse pressed left at (448, 654)
Screenshot: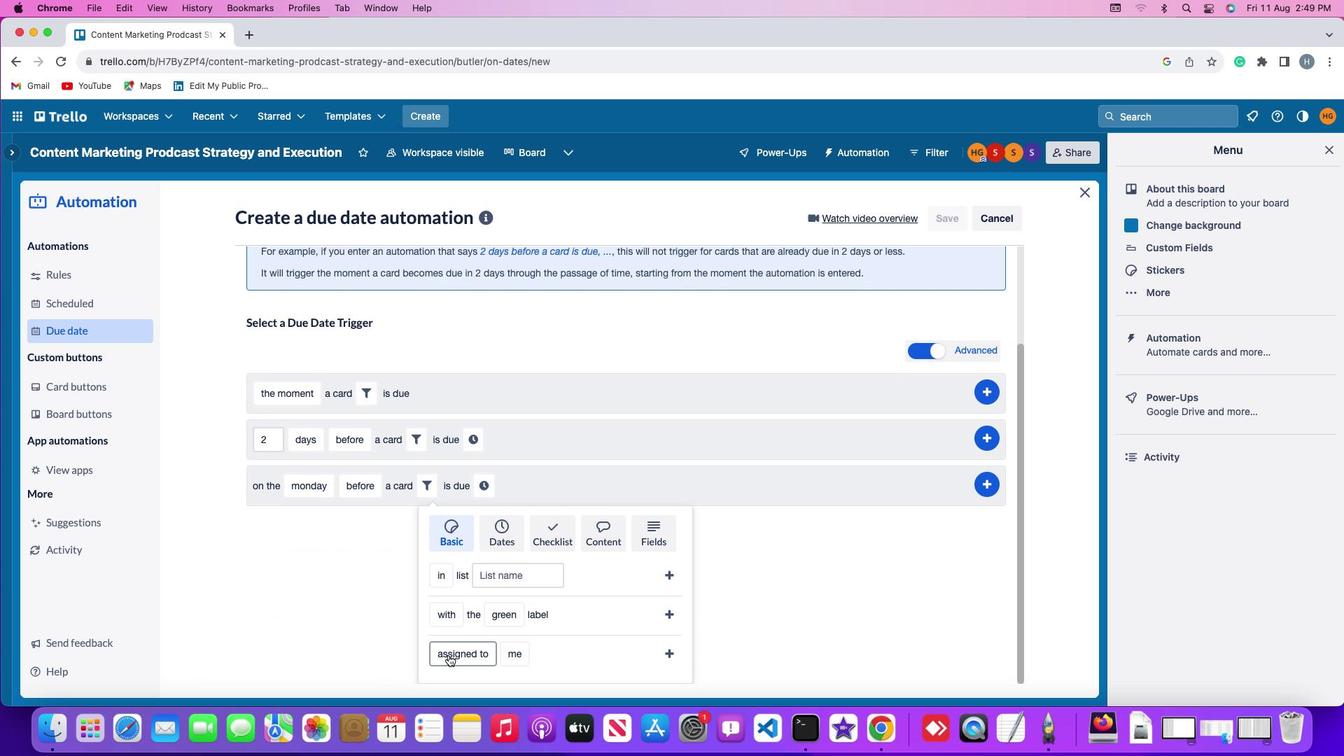 
Action: Mouse moved to (462, 630)
Screenshot: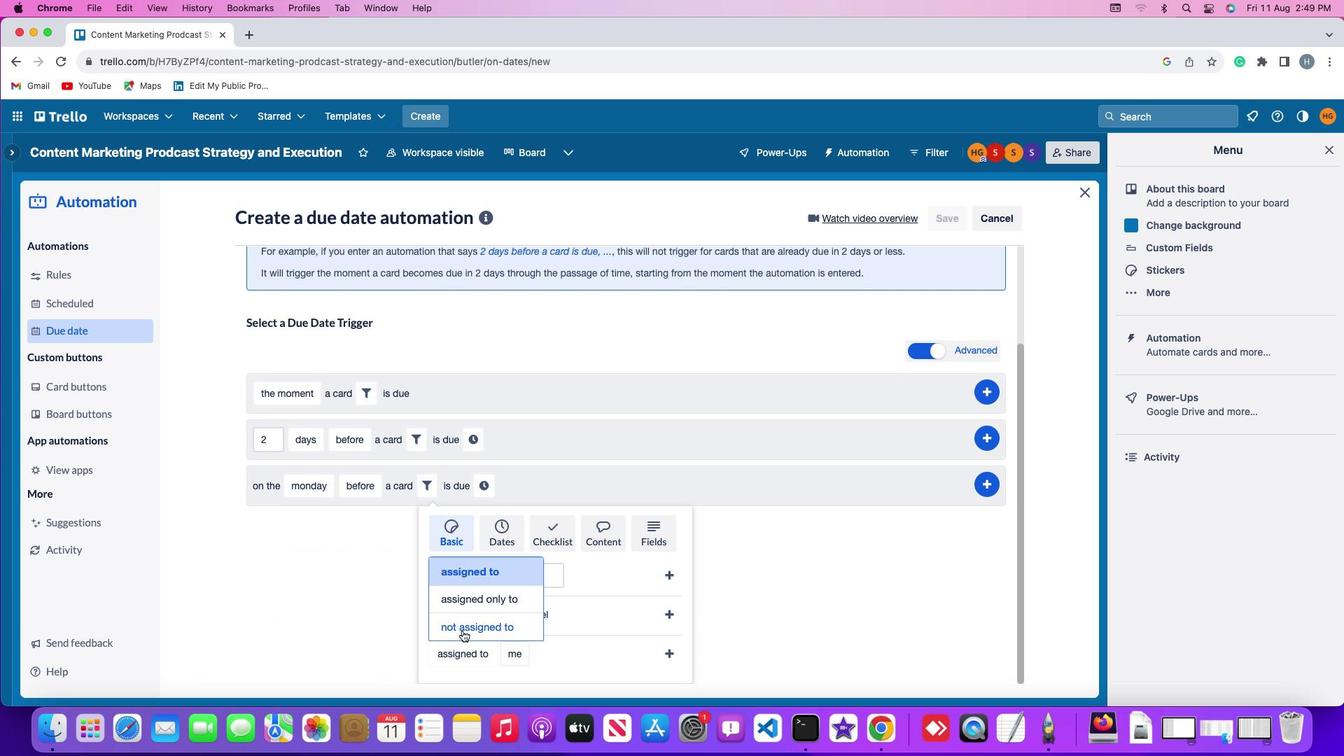 
Action: Mouse pressed left at (462, 630)
Screenshot: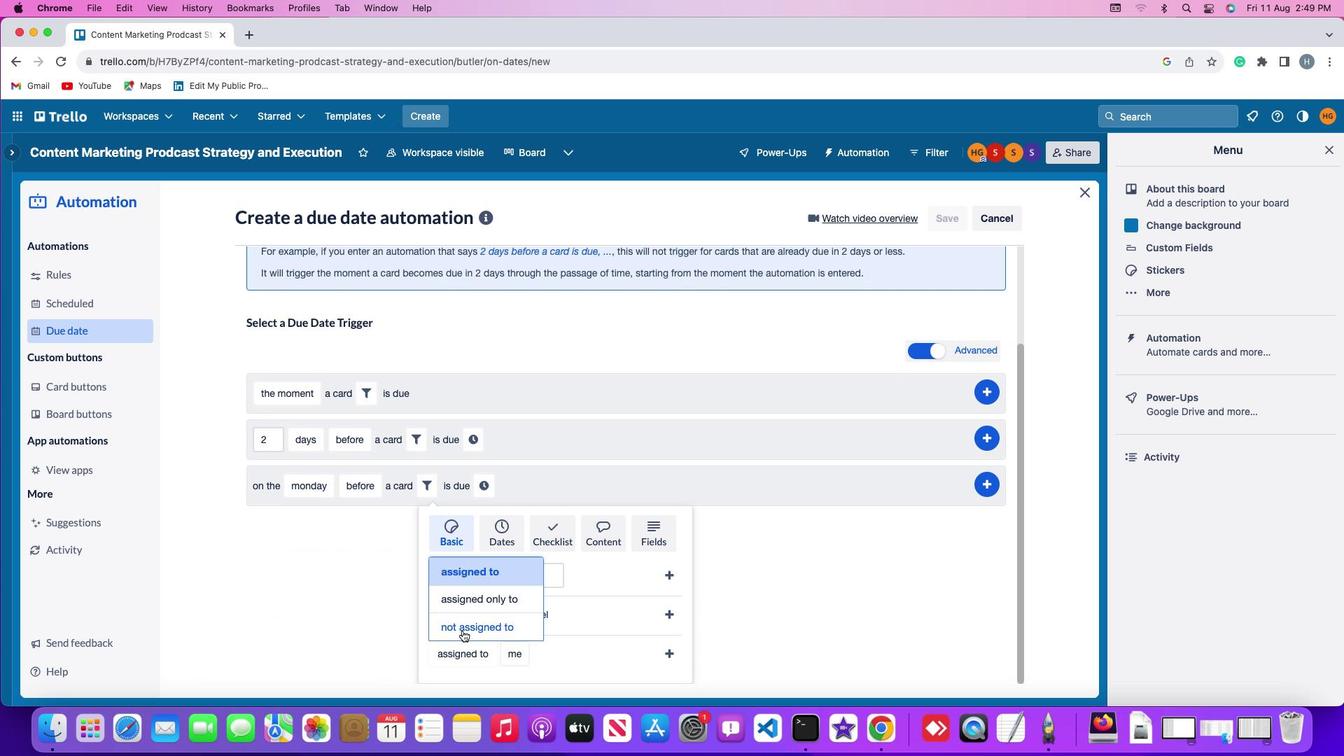 
Action: Mouse moved to (539, 649)
Screenshot: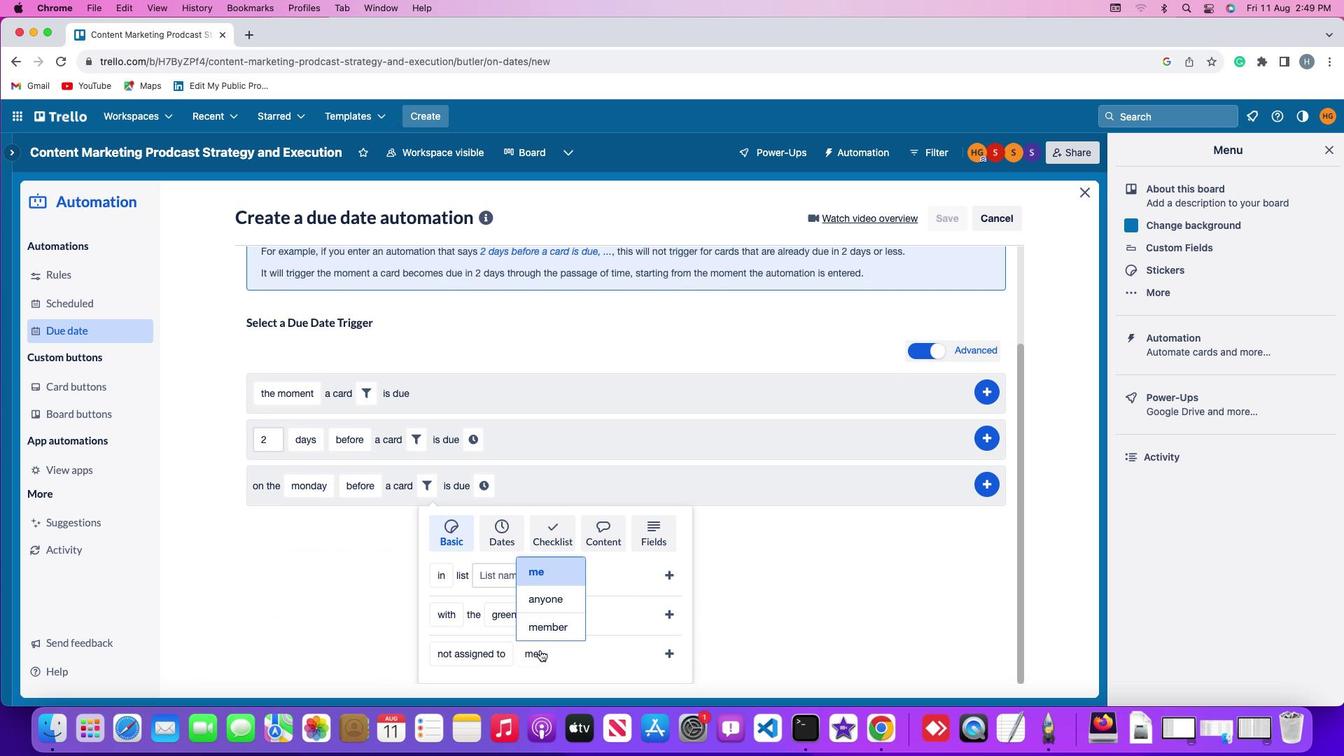 
Action: Mouse pressed left at (539, 649)
Screenshot: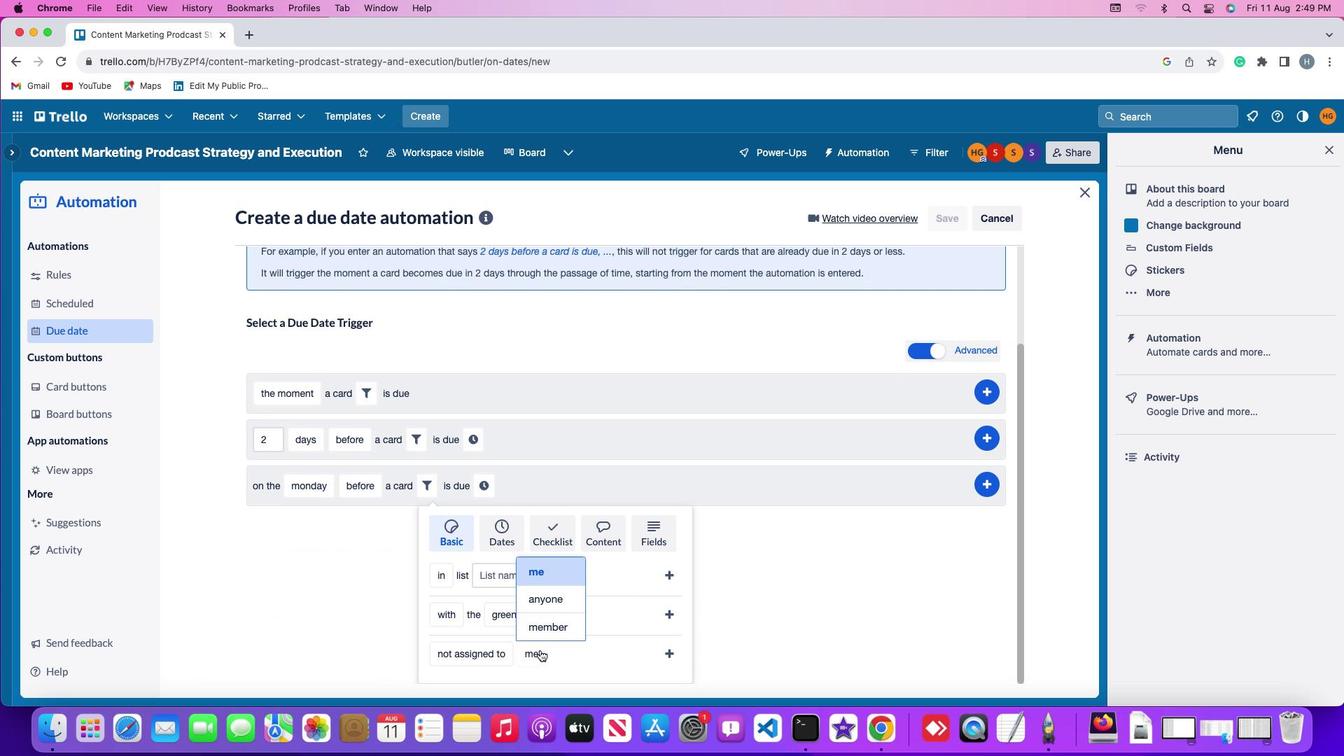 
Action: Mouse moved to (551, 597)
Screenshot: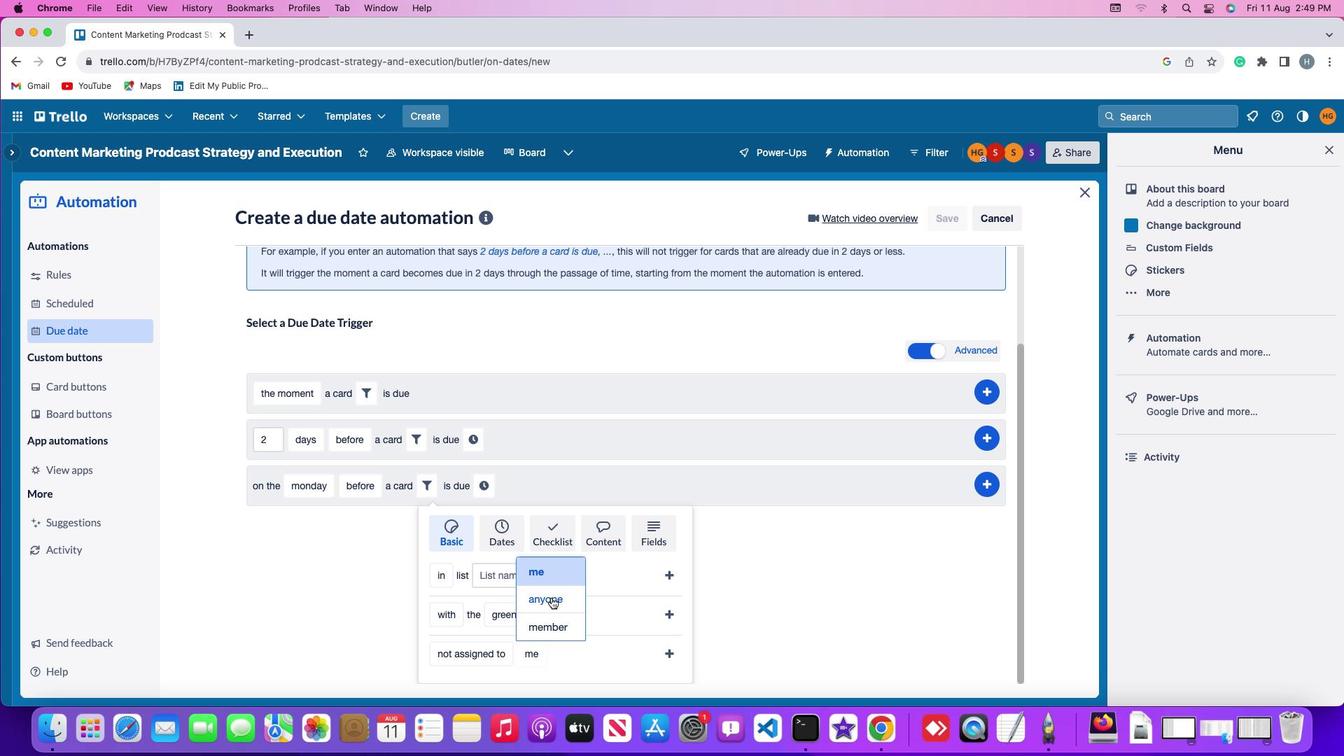 
Action: Mouse pressed left at (551, 597)
Screenshot: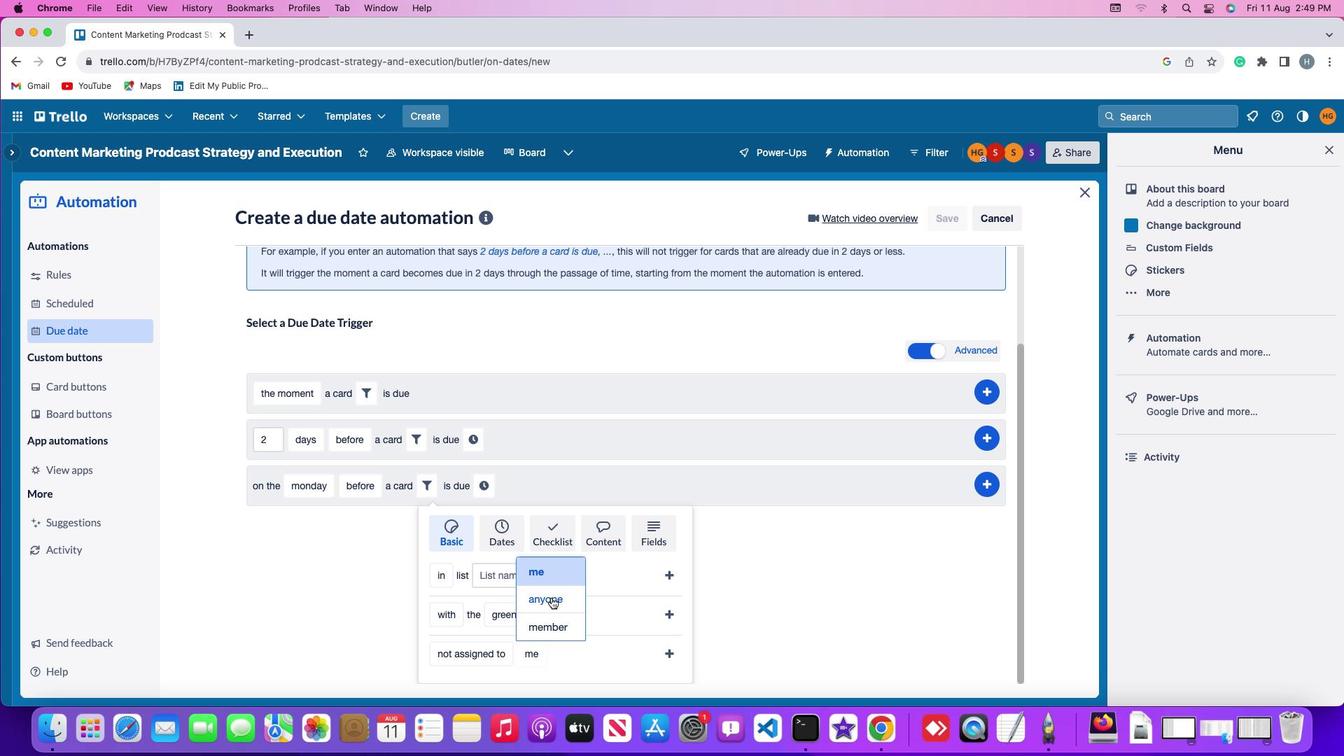 
Action: Mouse moved to (670, 651)
Screenshot: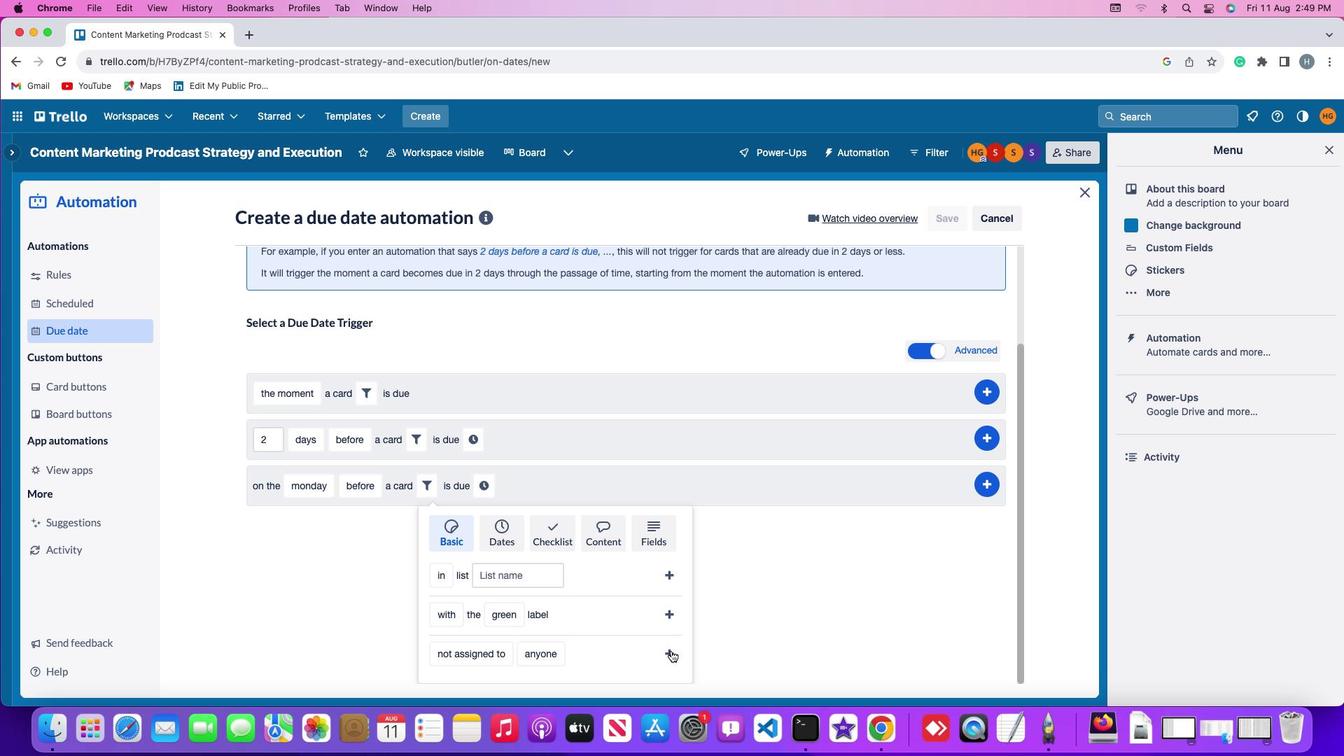 
Action: Mouse pressed left at (670, 651)
Screenshot: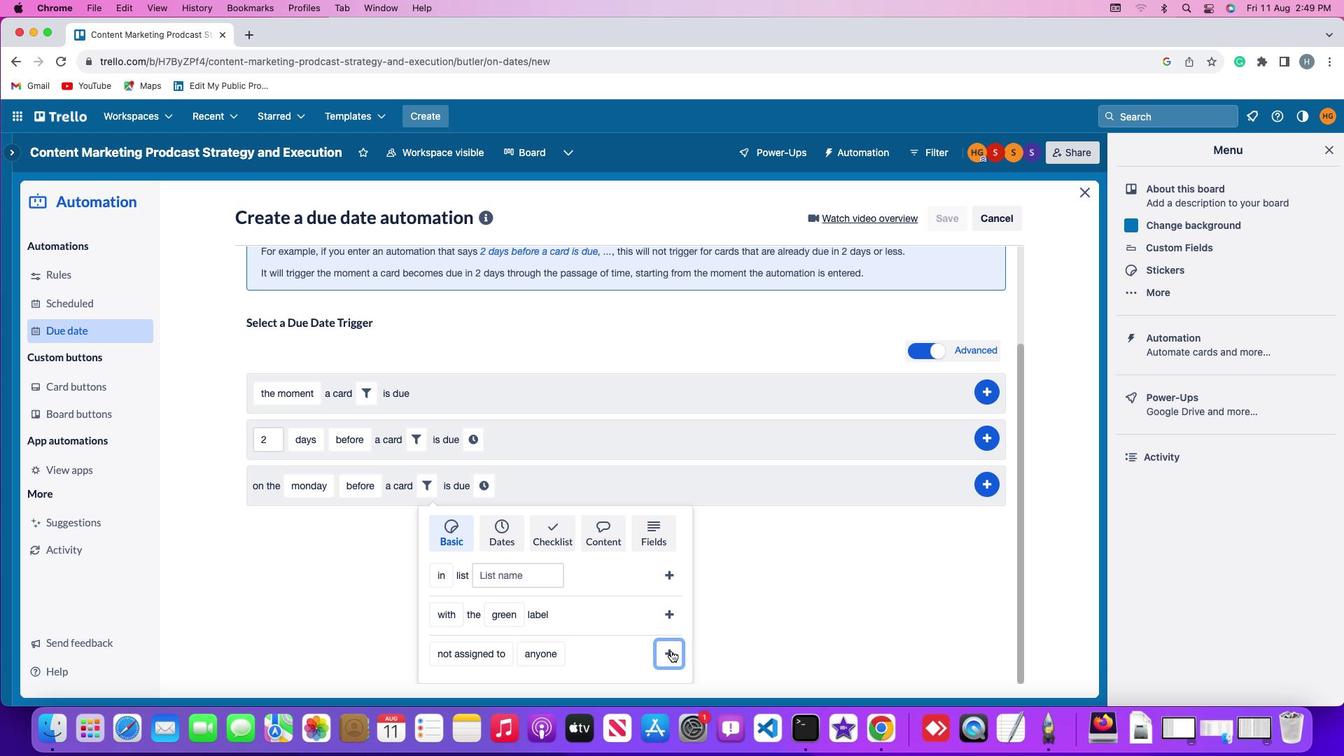 
Action: Mouse moved to (618, 609)
Screenshot: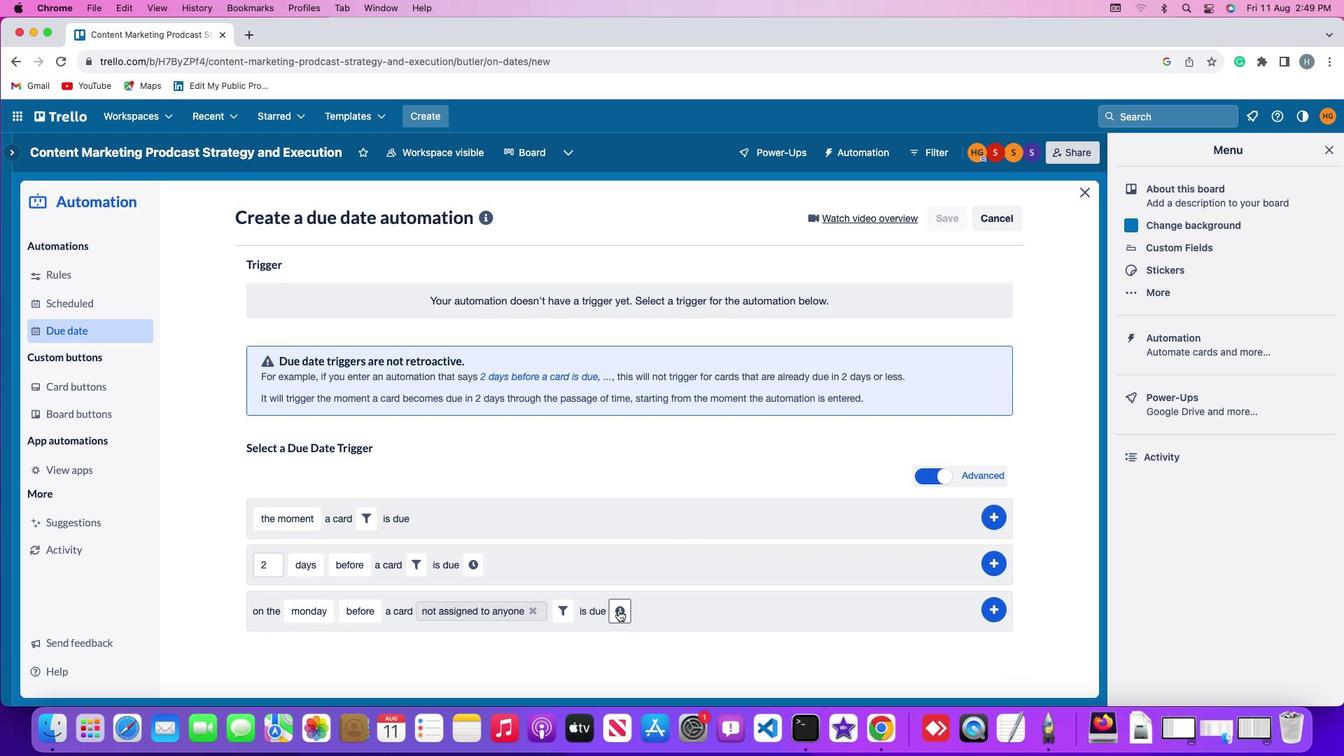 
Action: Mouse pressed left at (618, 609)
Screenshot: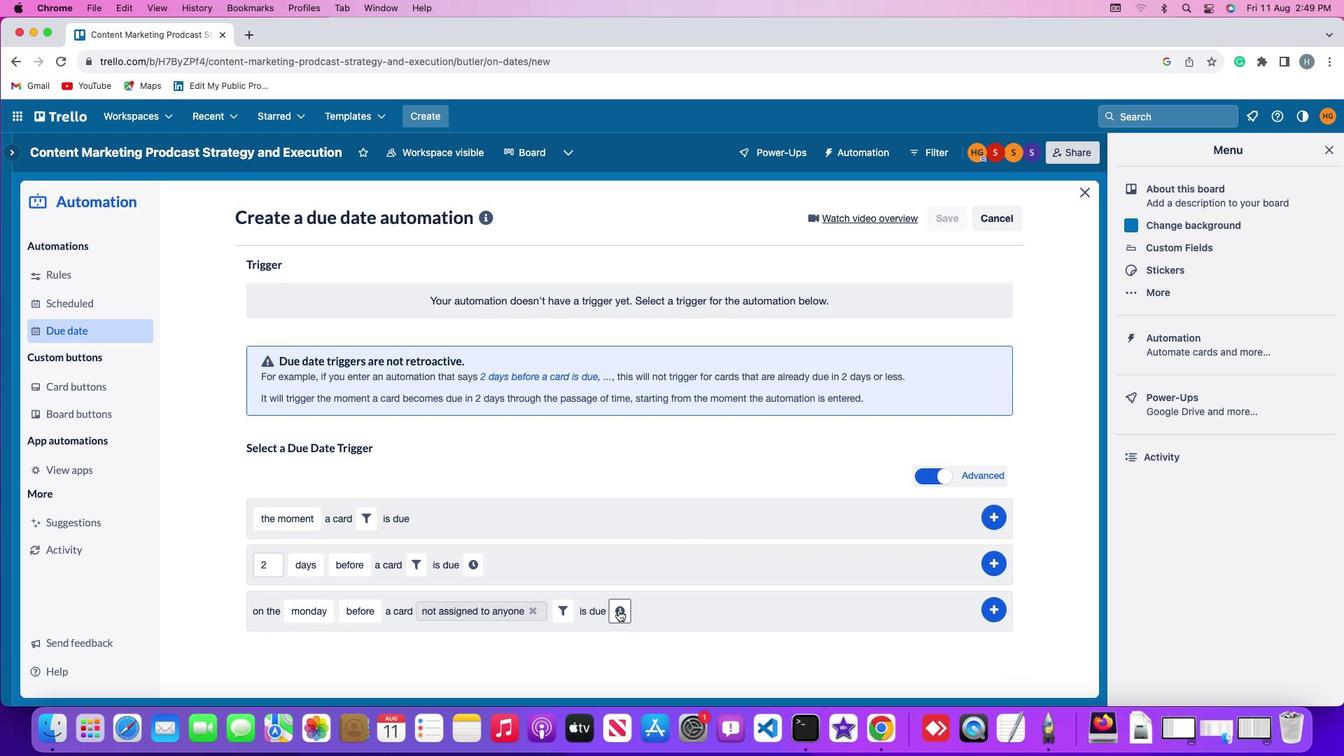 
Action: Mouse moved to (650, 611)
Screenshot: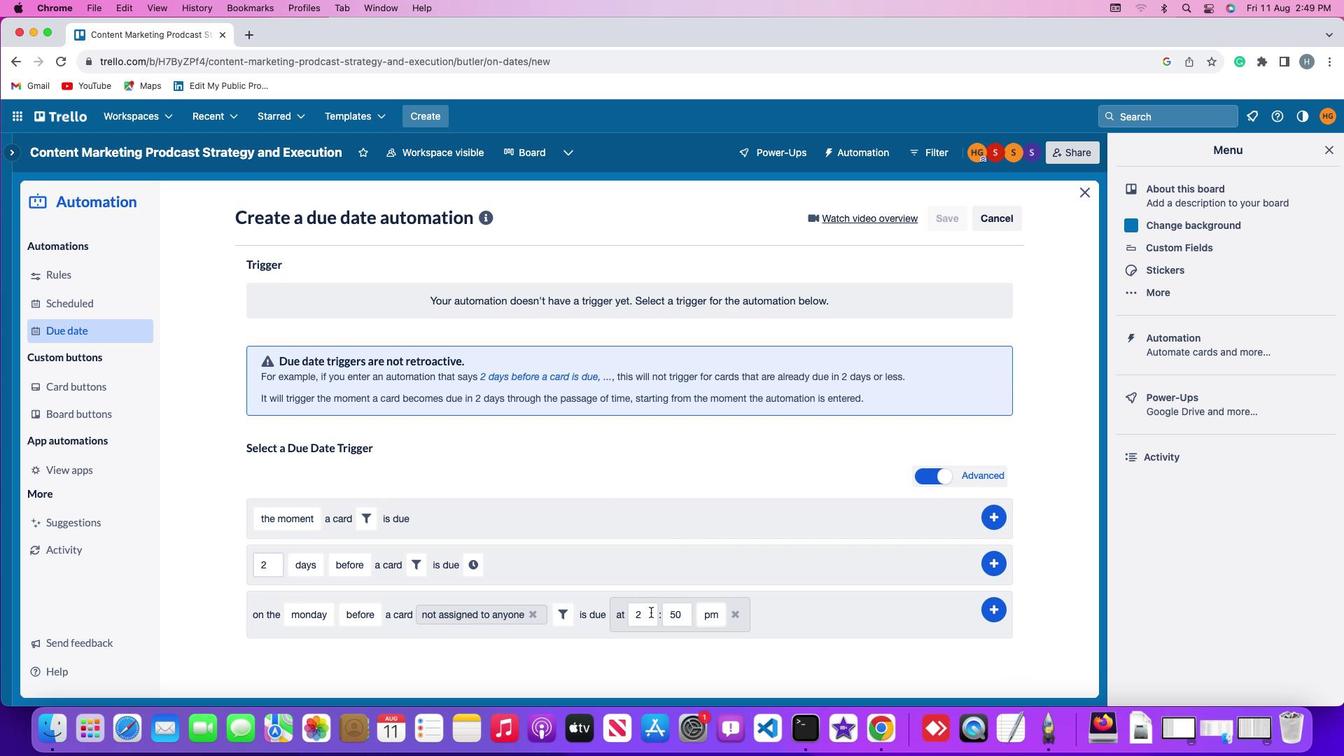 
Action: Mouse pressed left at (650, 611)
Screenshot: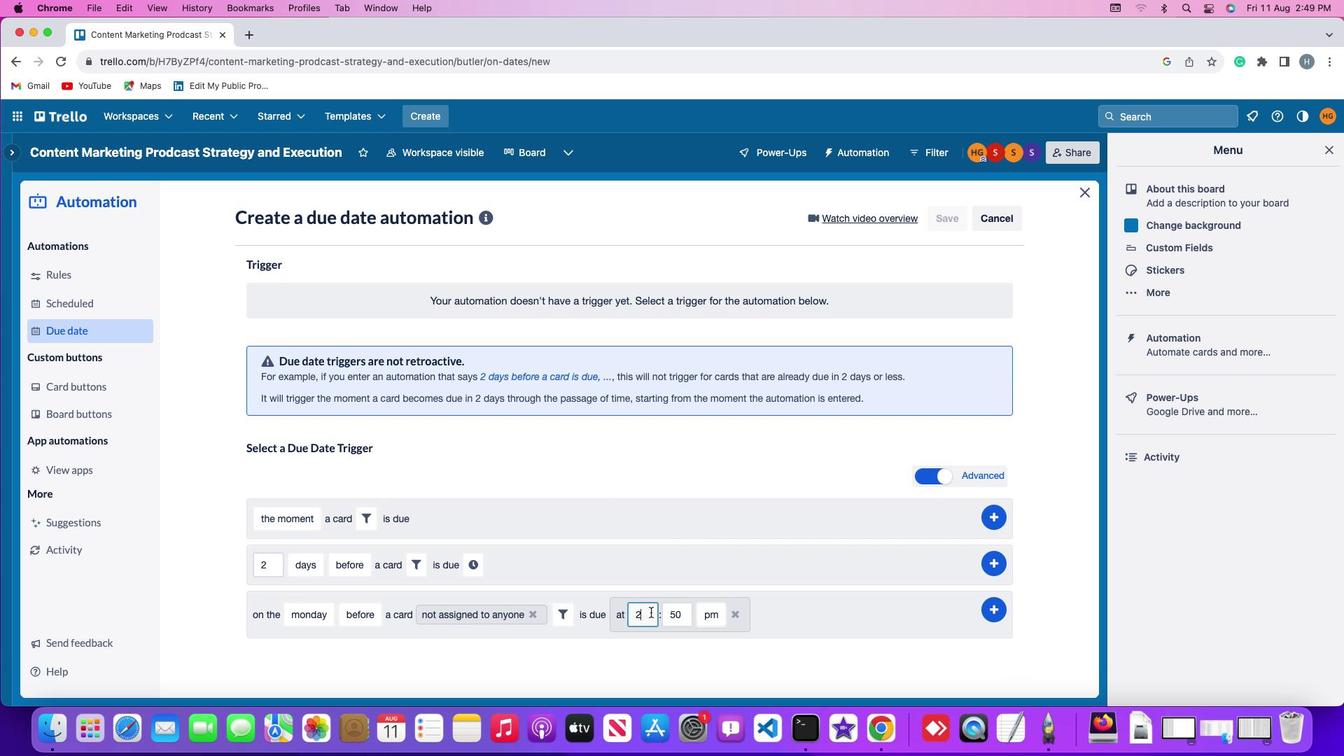 
Action: Mouse moved to (650, 610)
Screenshot: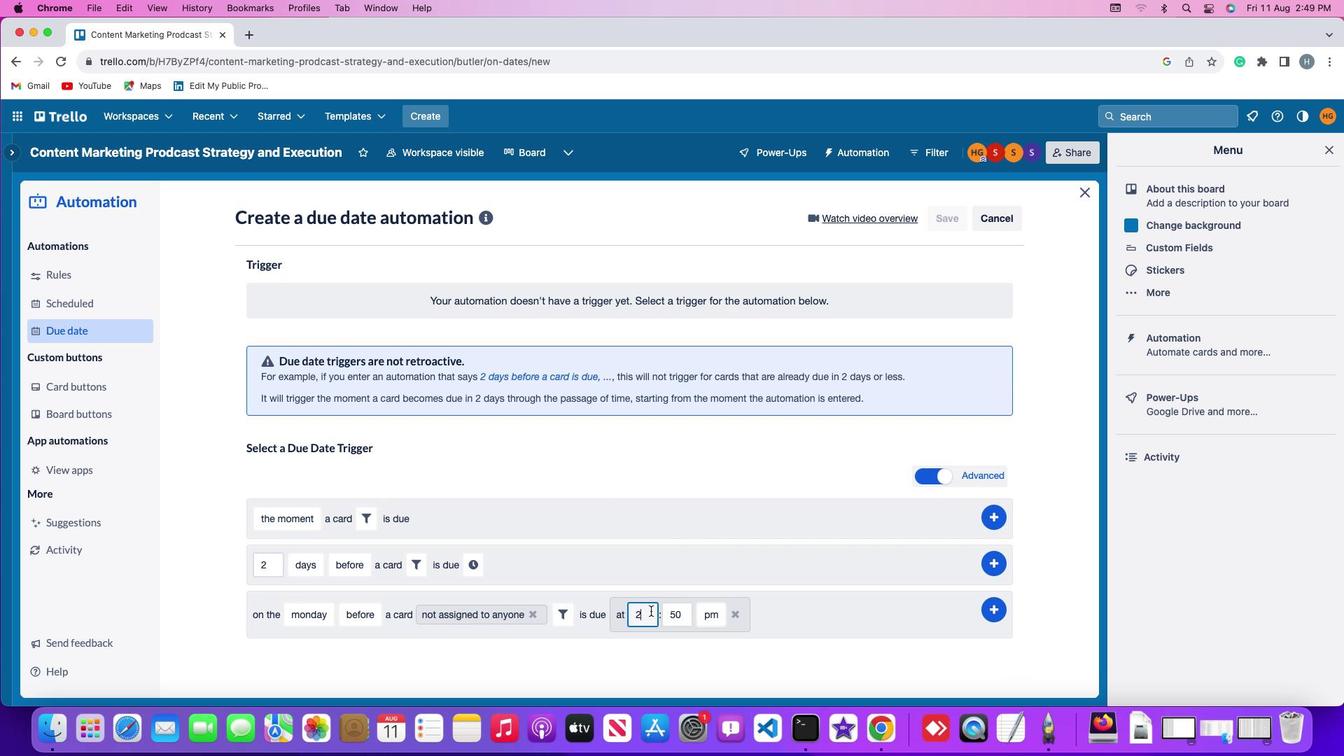 
Action: Key pressed Key.backspace
Screenshot: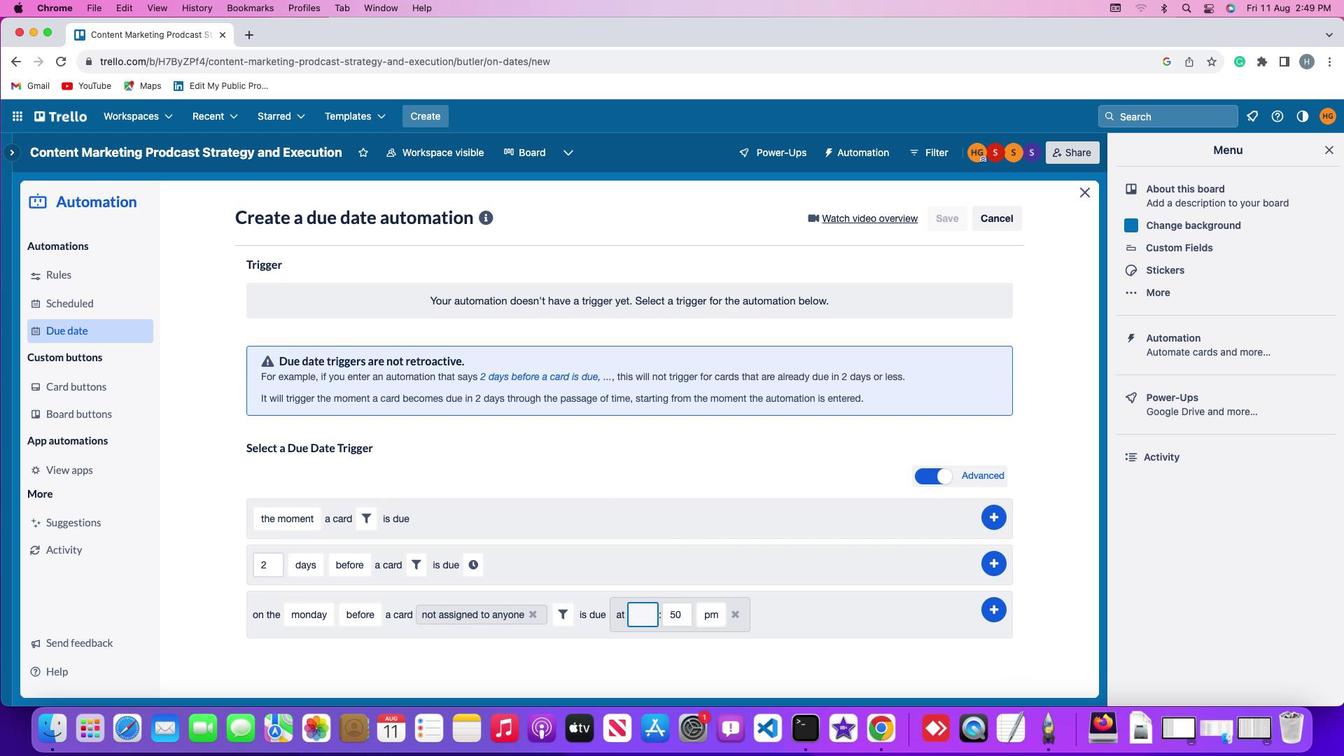 
Action: Mouse moved to (648, 609)
Screenshot: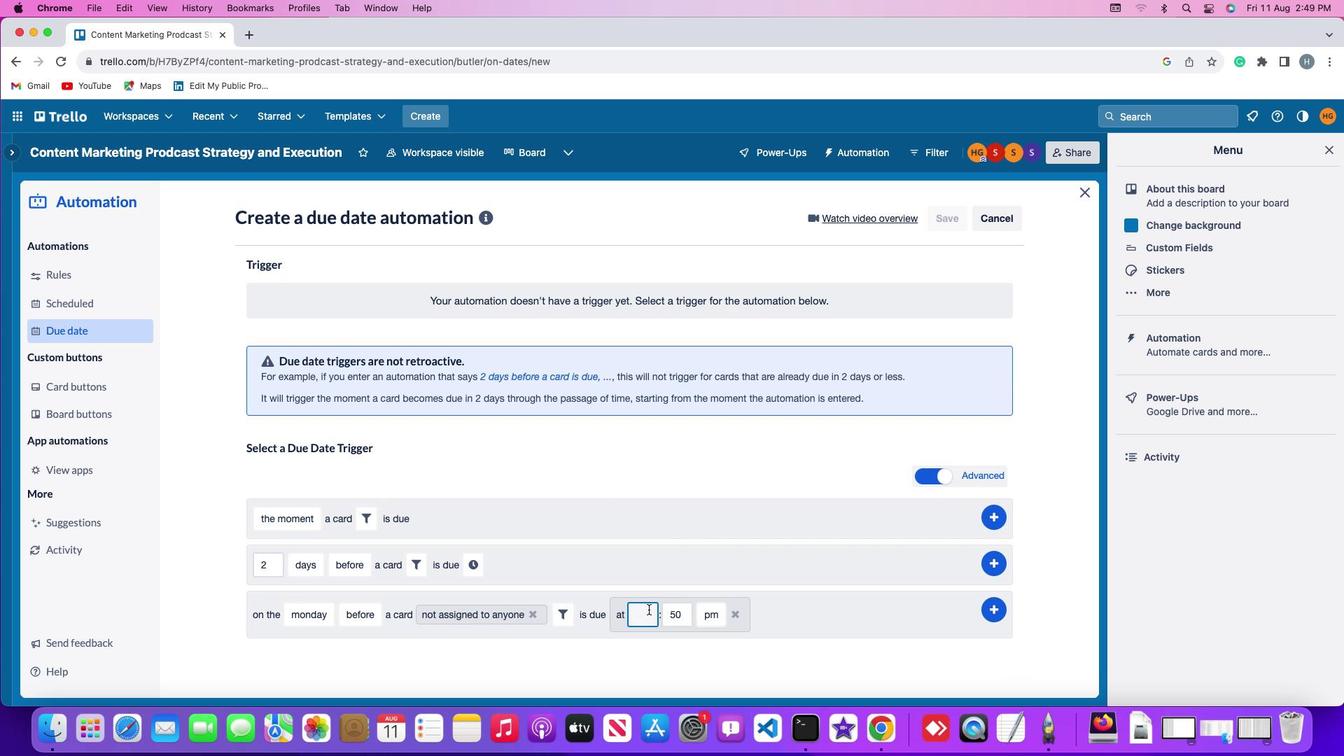 
Action: Key pressed '1''1'
Screenshot: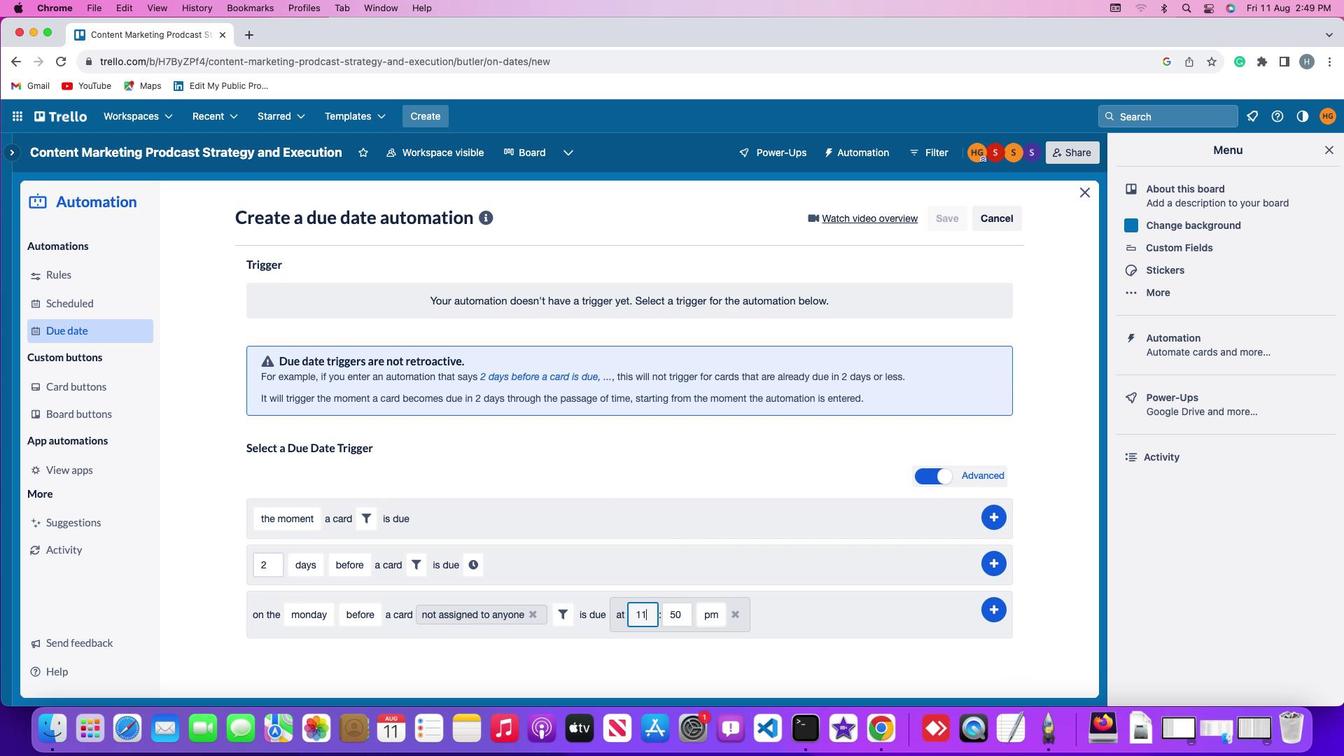 
Action: Mouse moved to (680, 612)
Screenshot: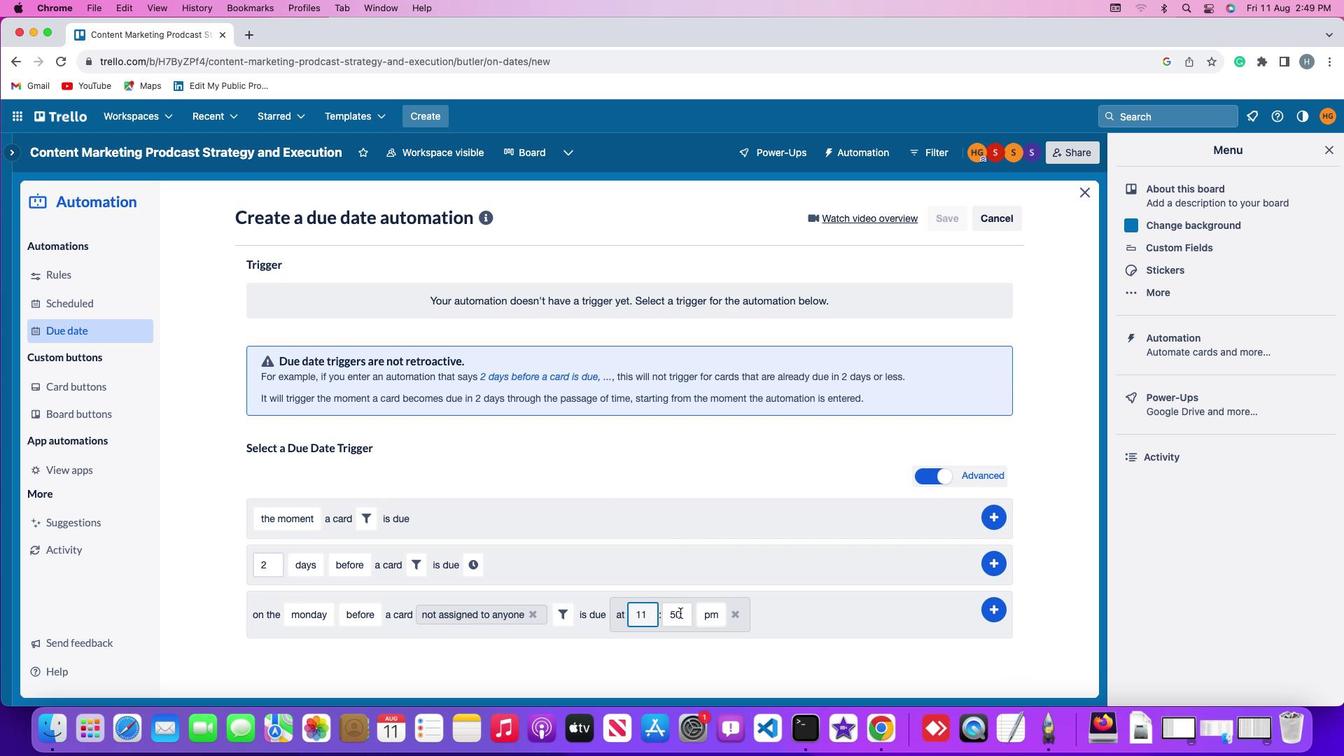 
Action: Mouse pressed left at (680, 612)
Screenshot: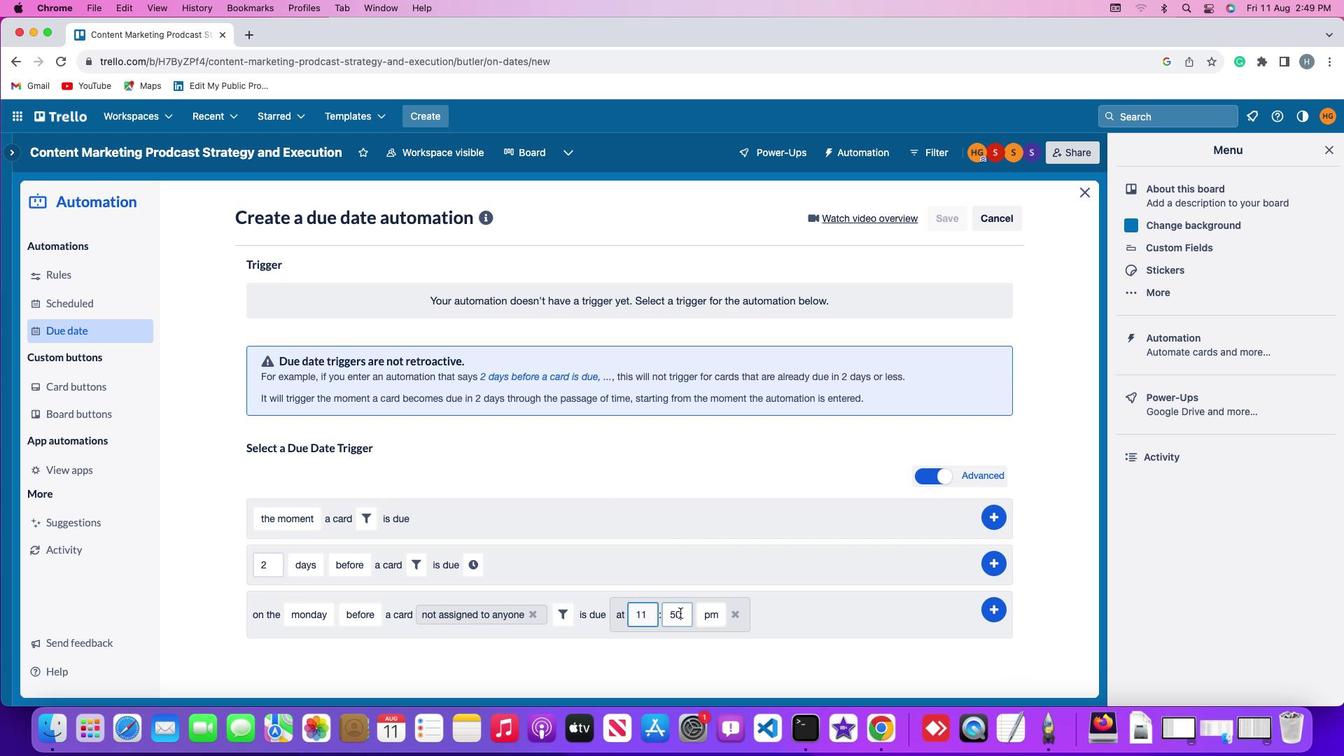 
Action: Mouse moved to (680, 613)
Screenshot: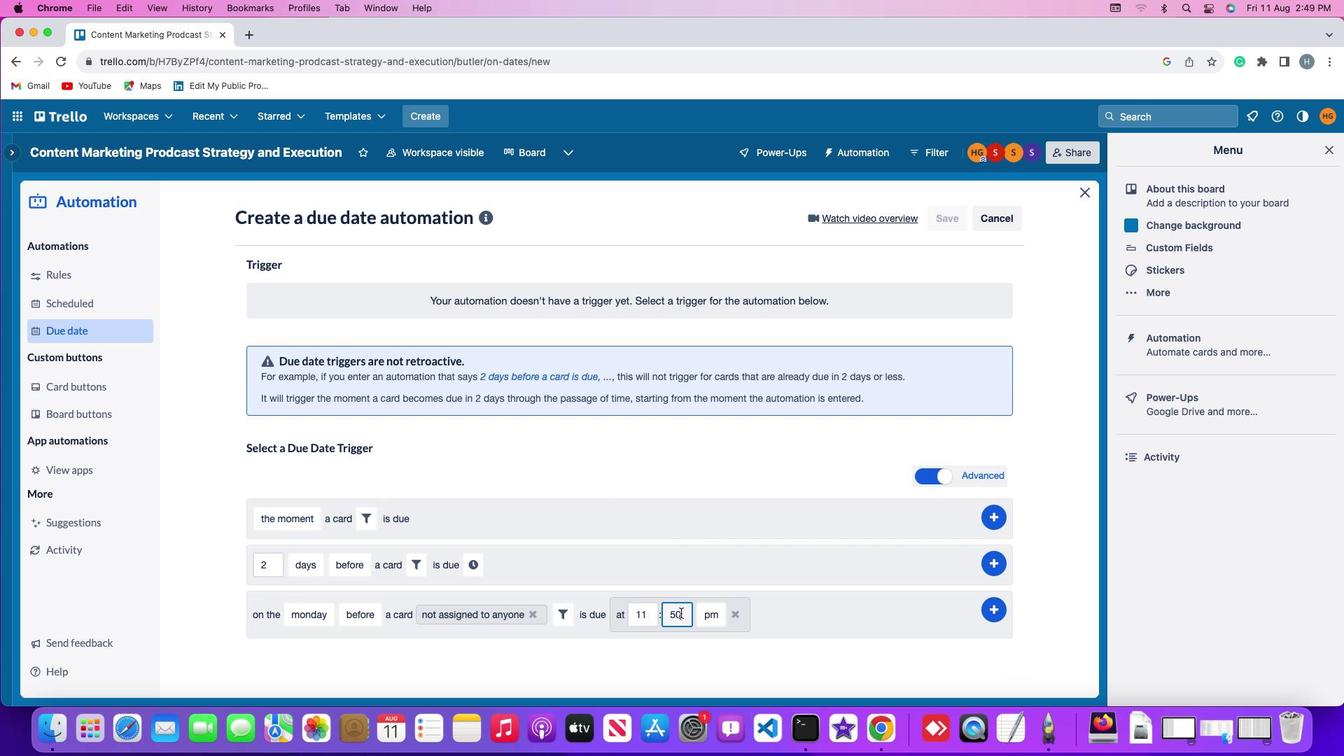 
Action: Key pressed Key.backspaceKey.backspace
Screenshot: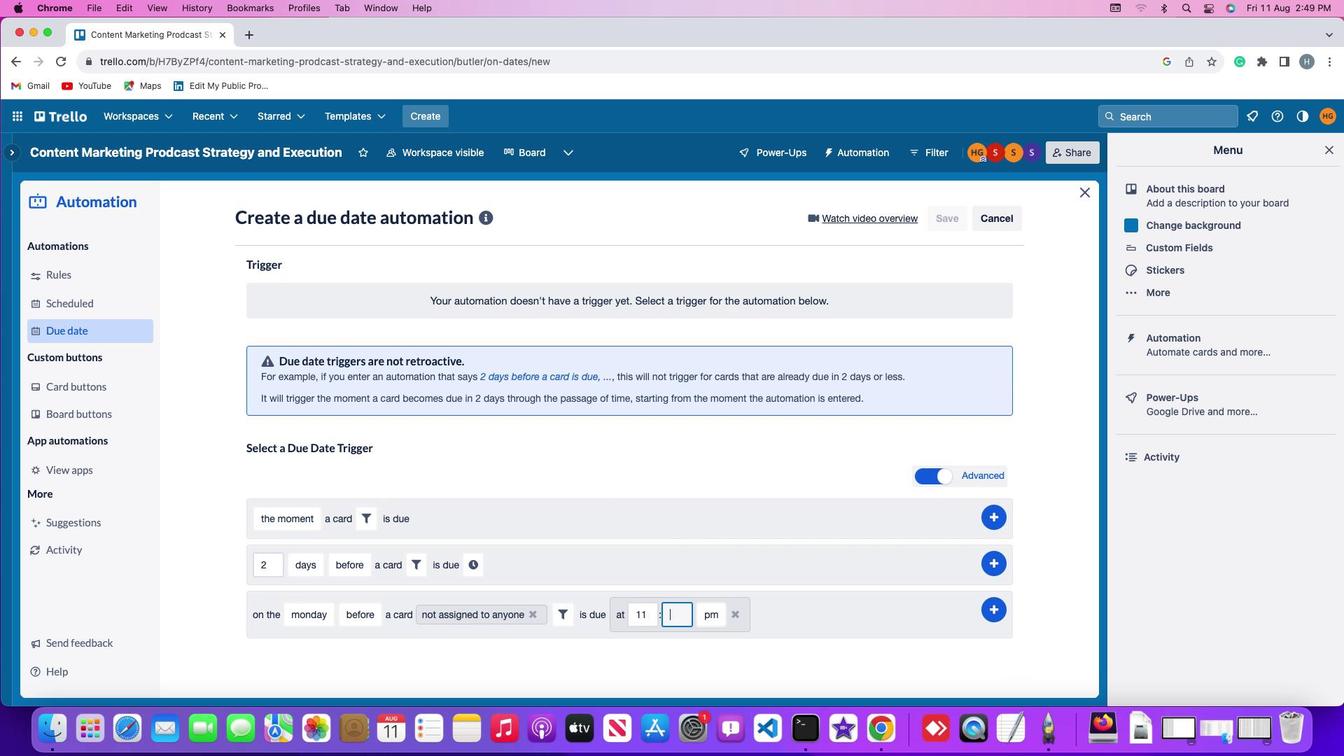 
Action: Mouse moved to (681, 613)
Screenshot: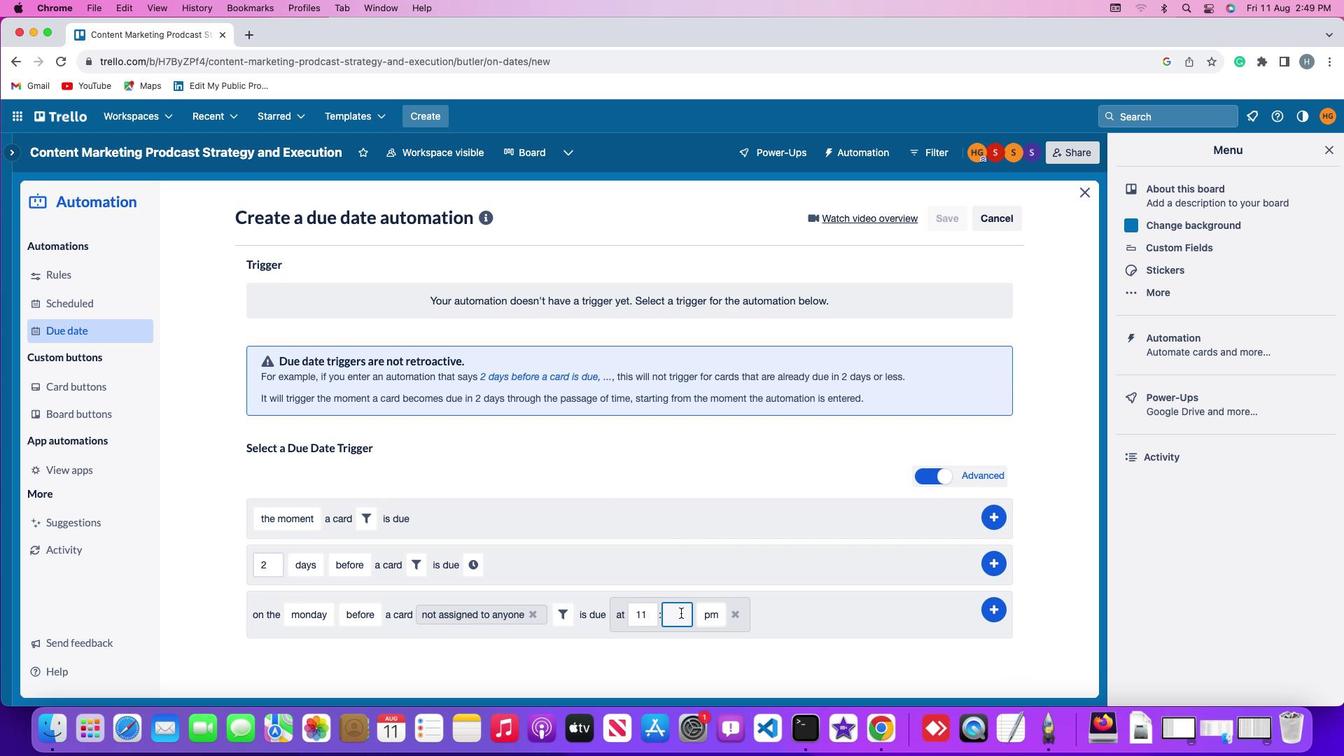 
Action: Key pressed '0''0'
Screenshot: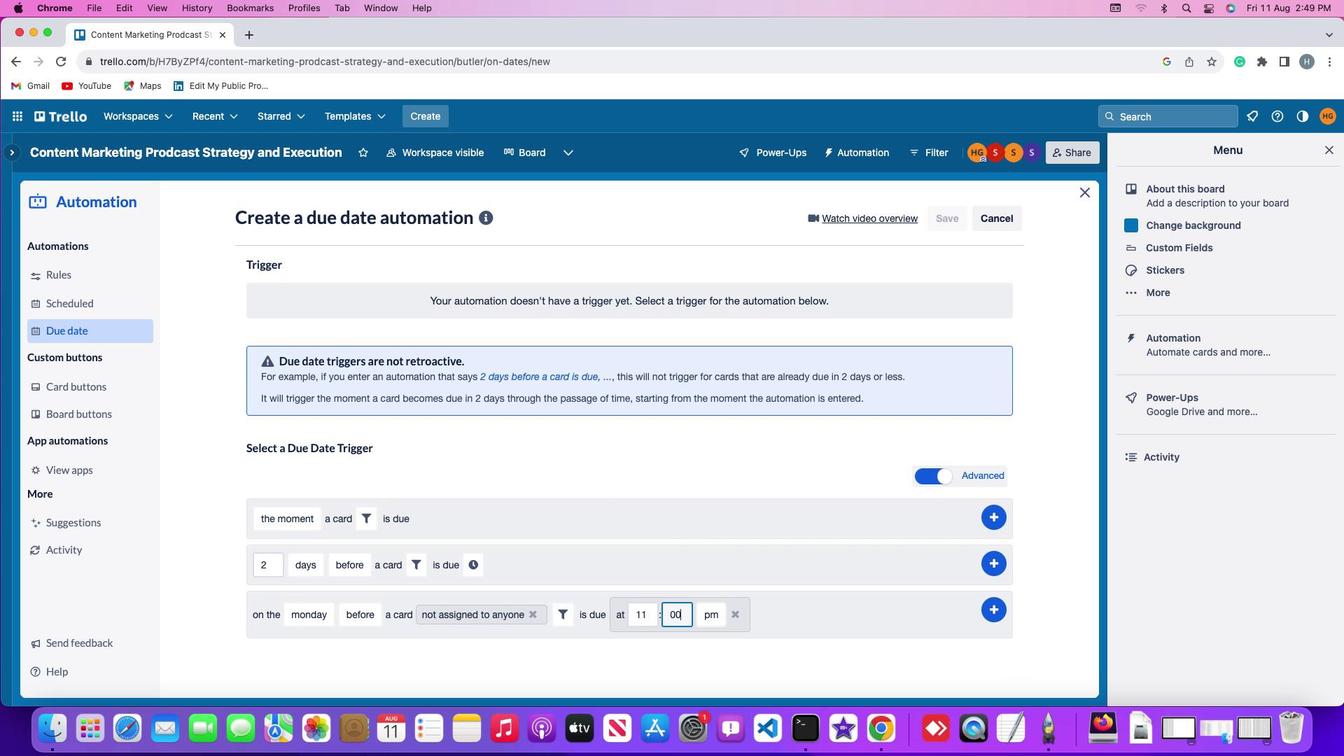 
Action: Mouse moved to (694, 615)
Screenshot: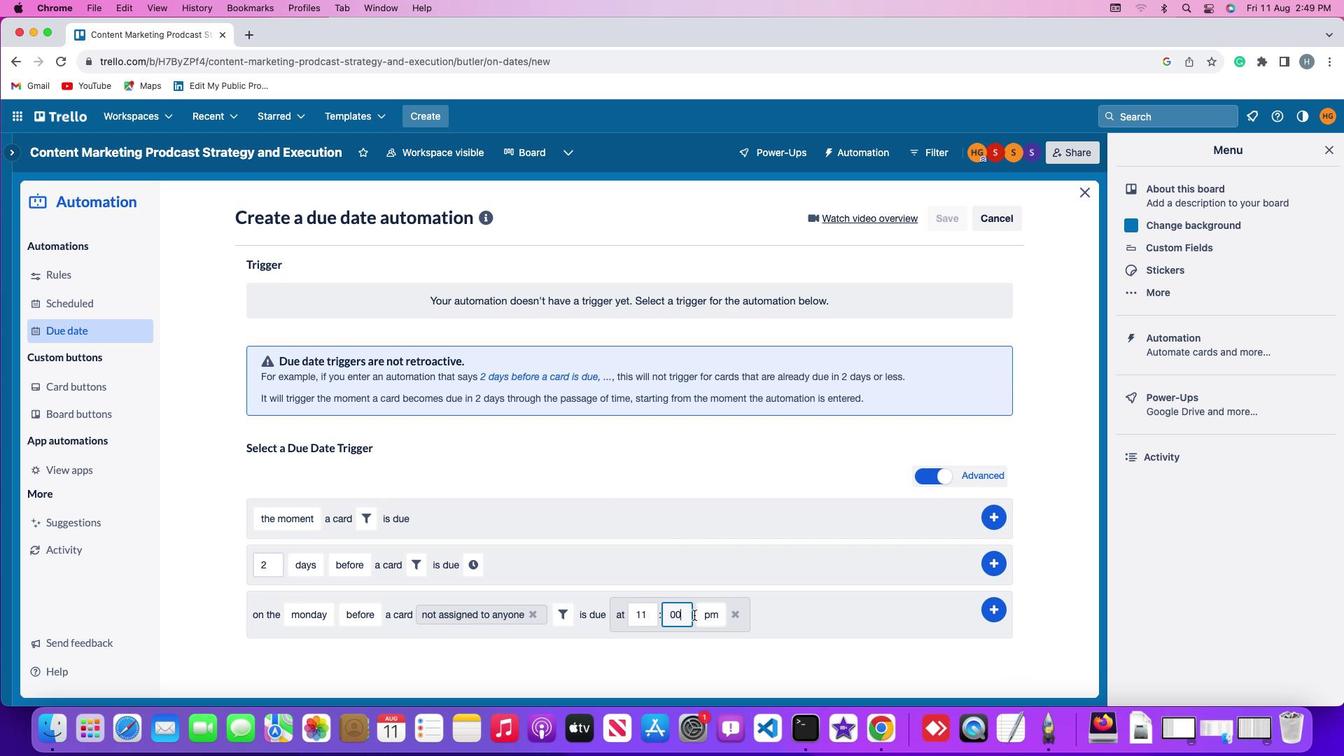 
Action: Mouse pressed left at (694, 615)
Screenshot: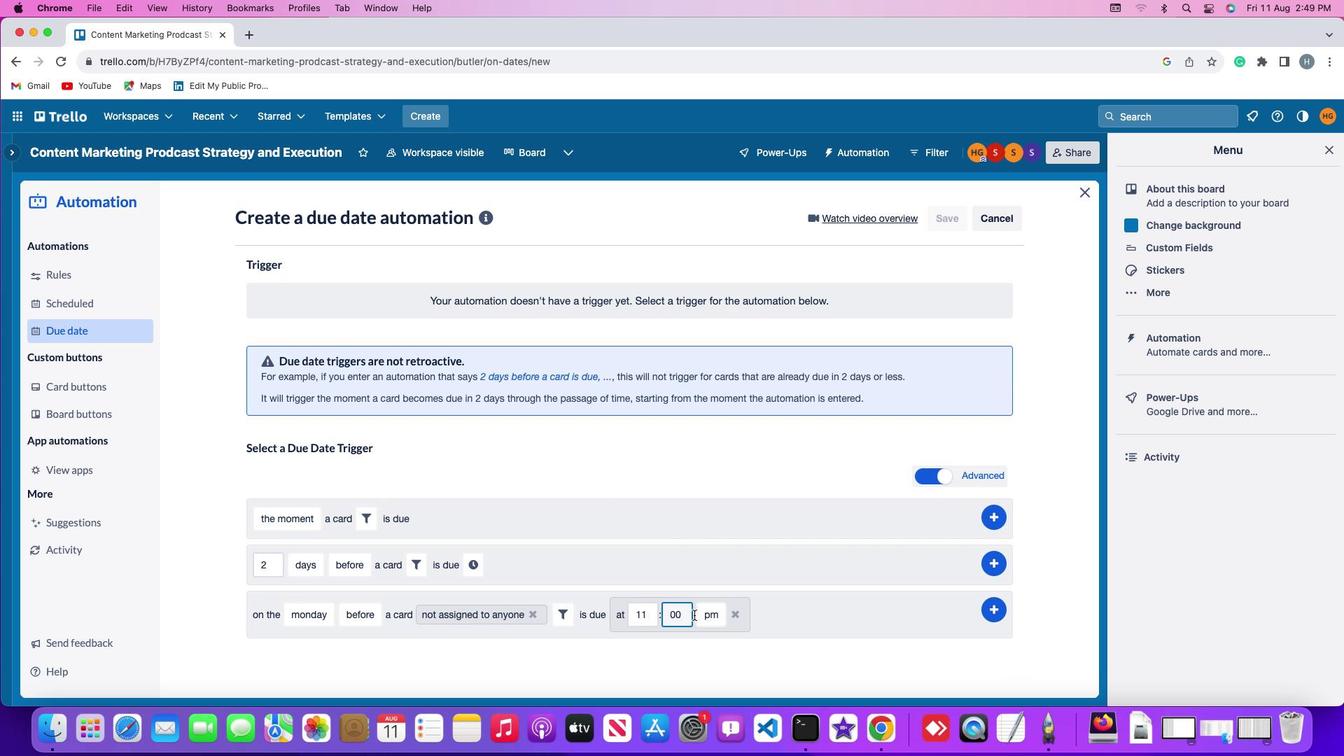 
Action: Mouse moved to (703, 615)
Screenshot: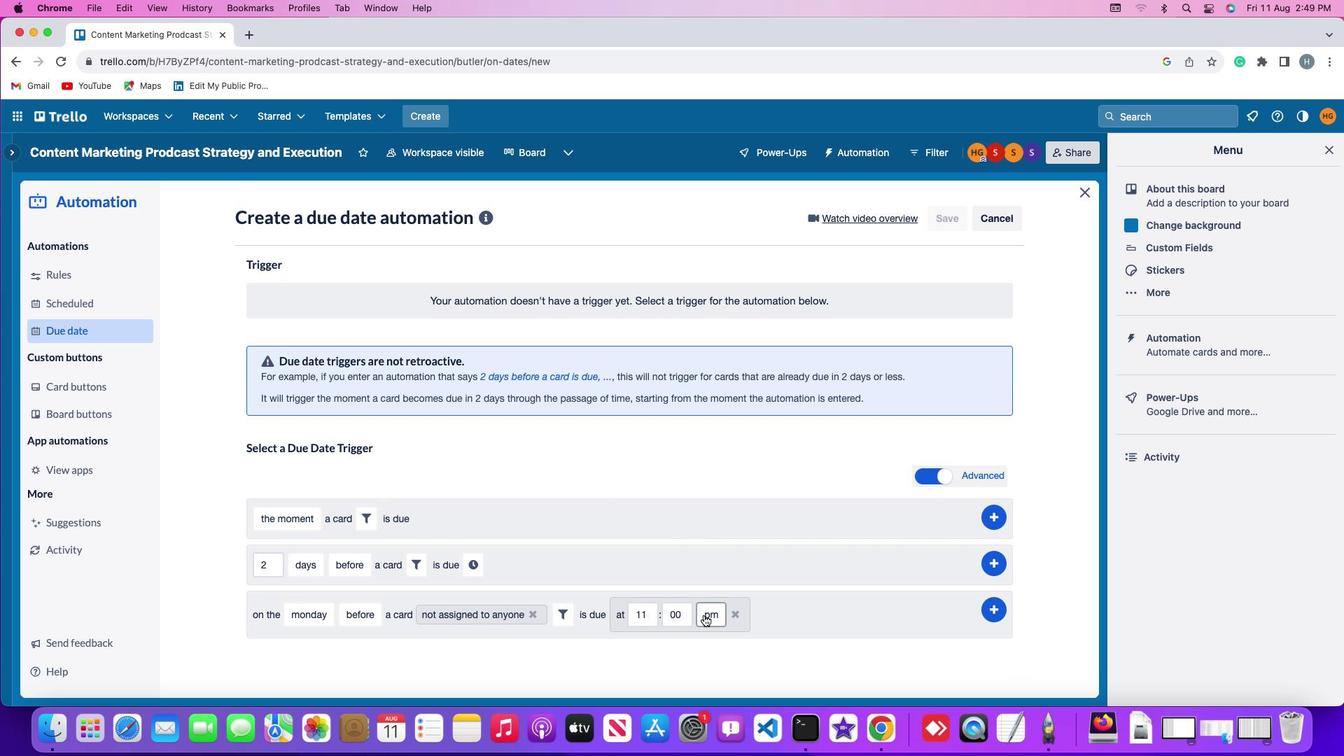
Action: Mouse pressed left at (703, 615)
Screenshot: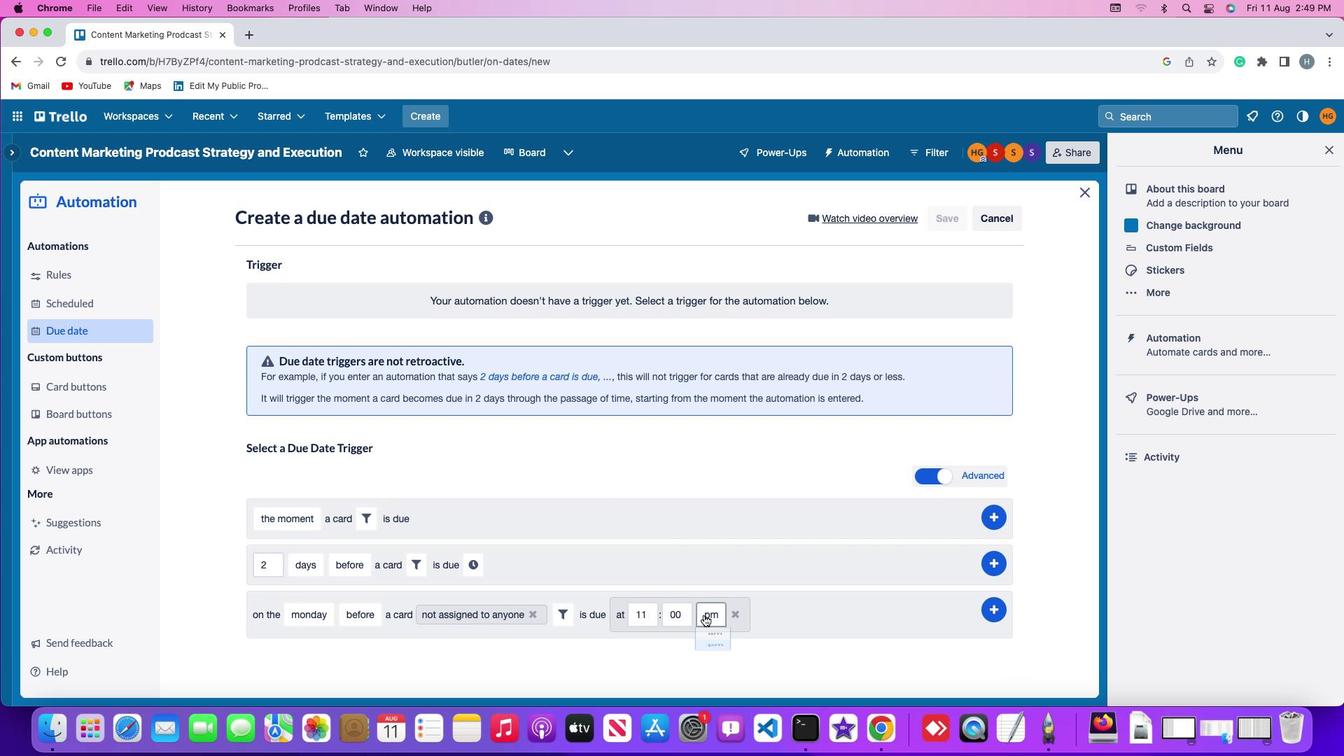 
Action: Mouse moved to (704, 636)
Screenshot: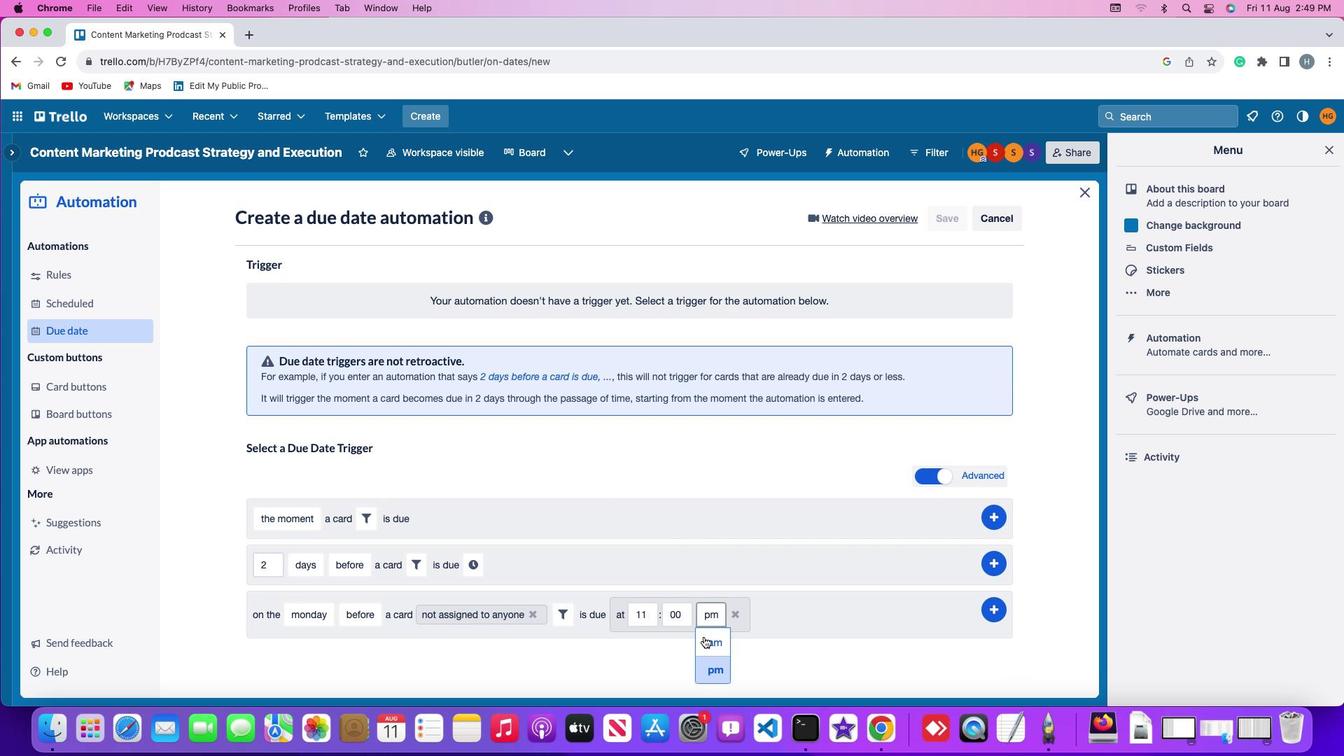 
Action: Mouse pressed left at (704, 636)
Screenshot: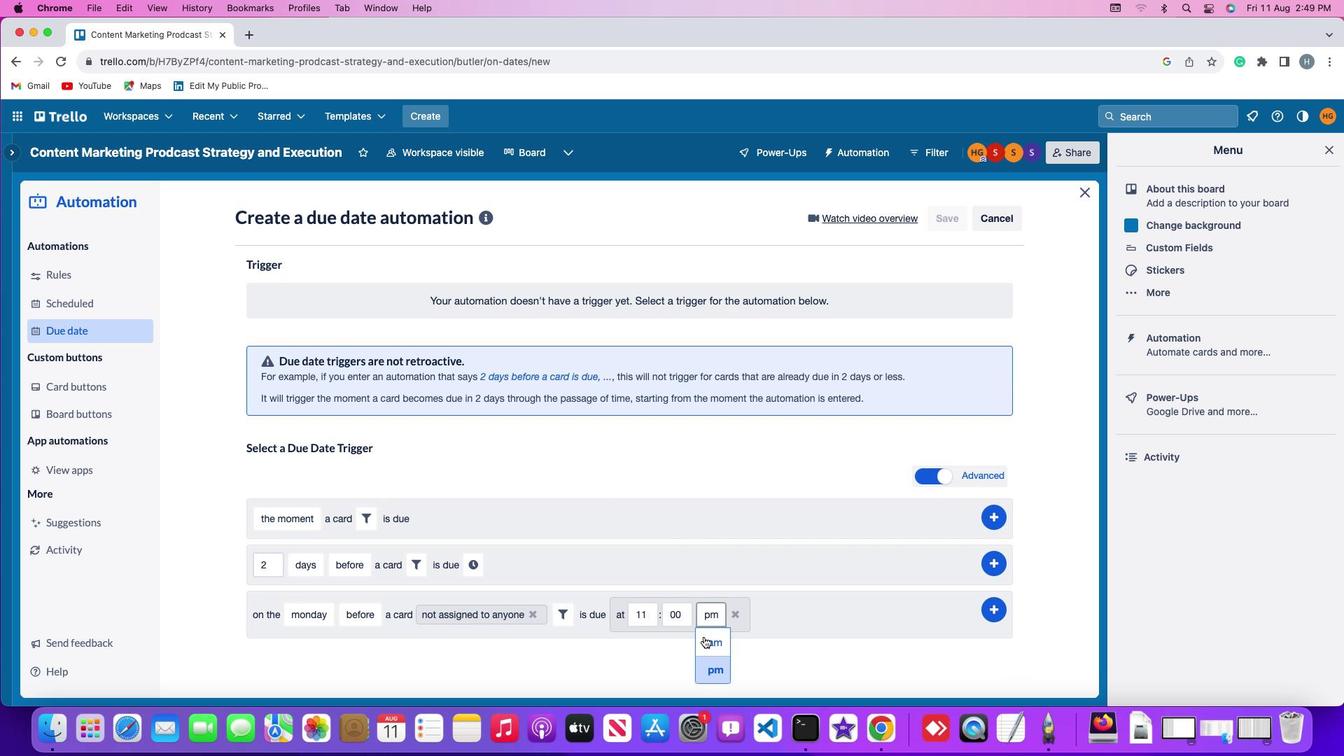 
Action: Mouse moved to (999, 602)
Screenshot: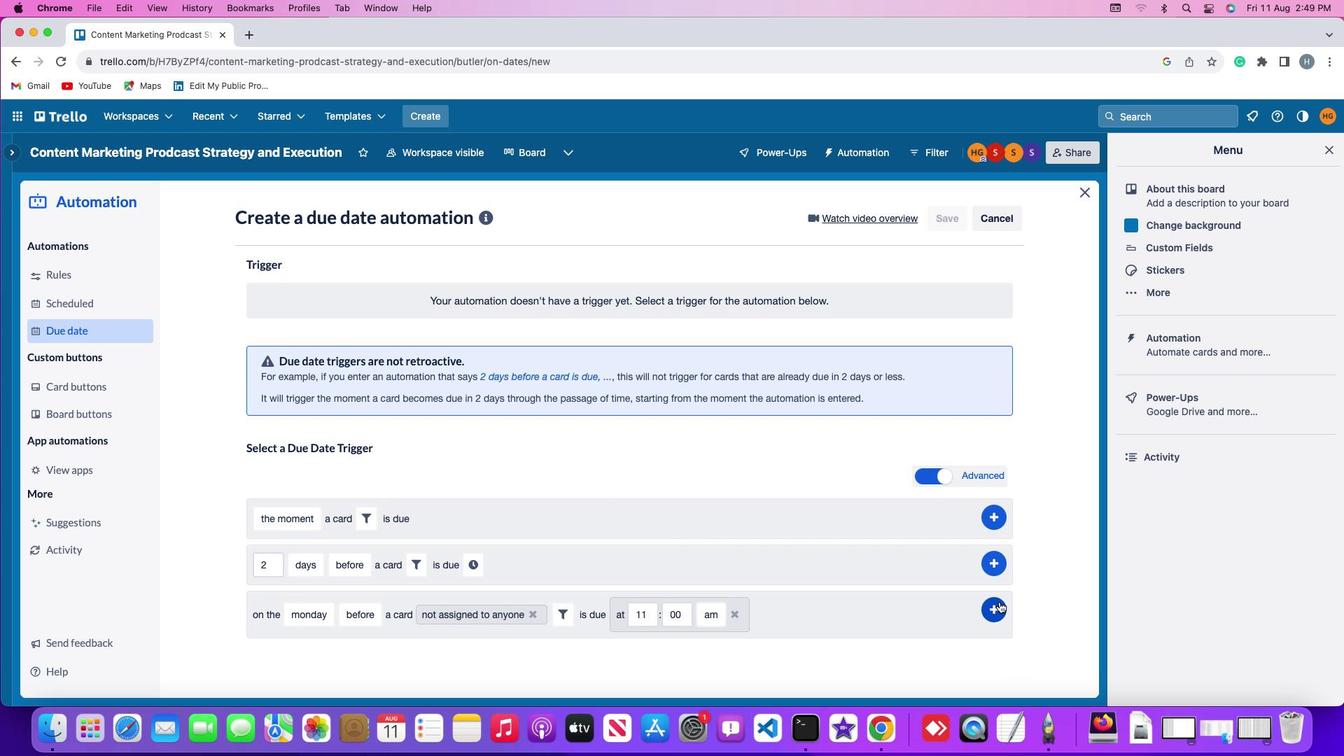 
Action: Mouse pressed left at (999, 602)
Screenshot: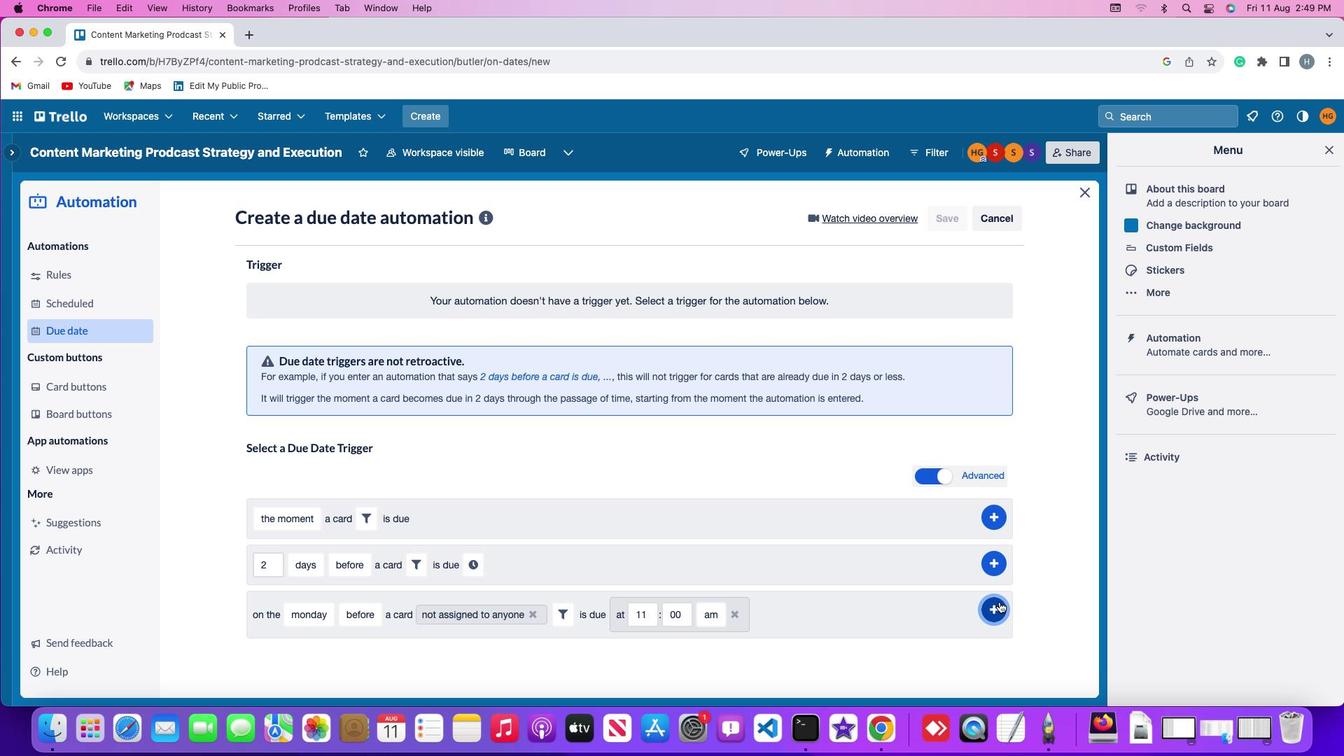 
Action: Mouse moved to (1079, 479)
Screenshot: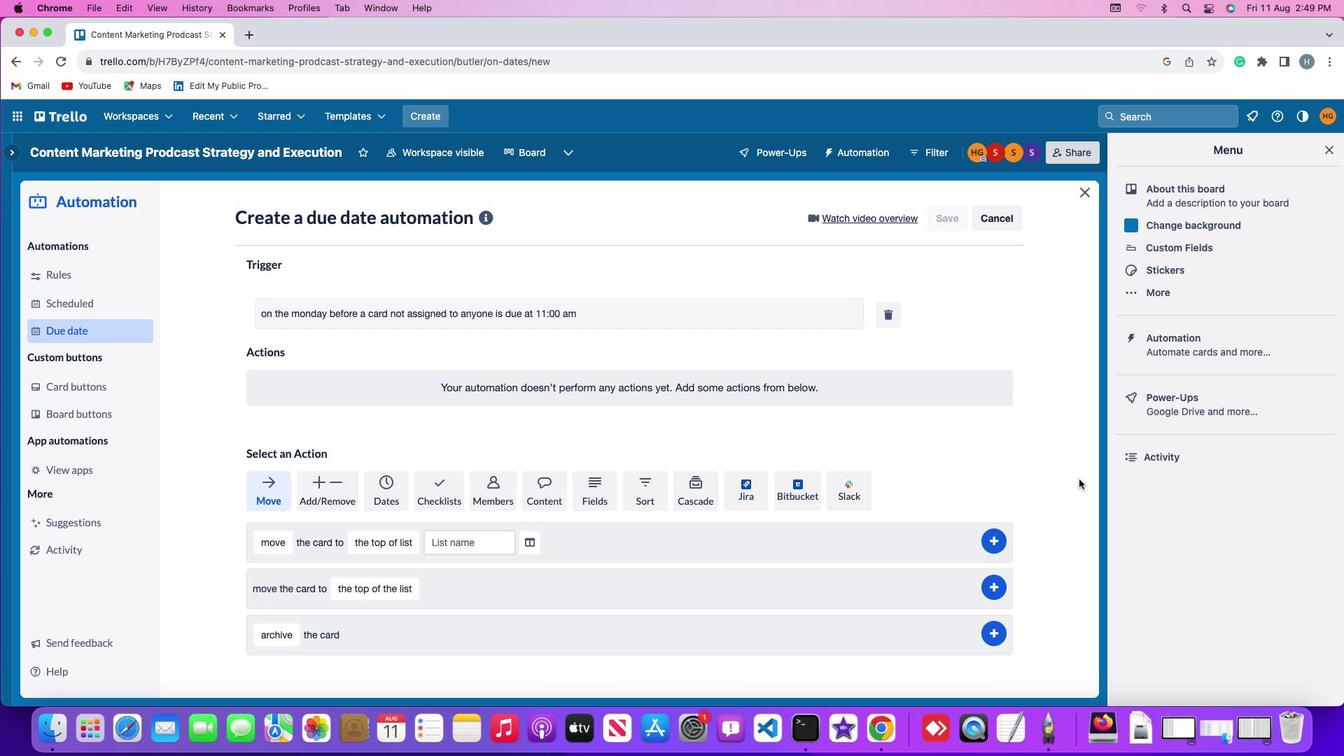 
